 Task: For heading Use Amatic SC with dark grey 1 1 colour.  font size for heading24,  'Change the font style of data to'Amatic SC and font size to 16,  Change the alignment of both headline & data to Align right In the sheet  Attendance Summarybook
Action: Mouse moved to (92, 160)
Screenshot: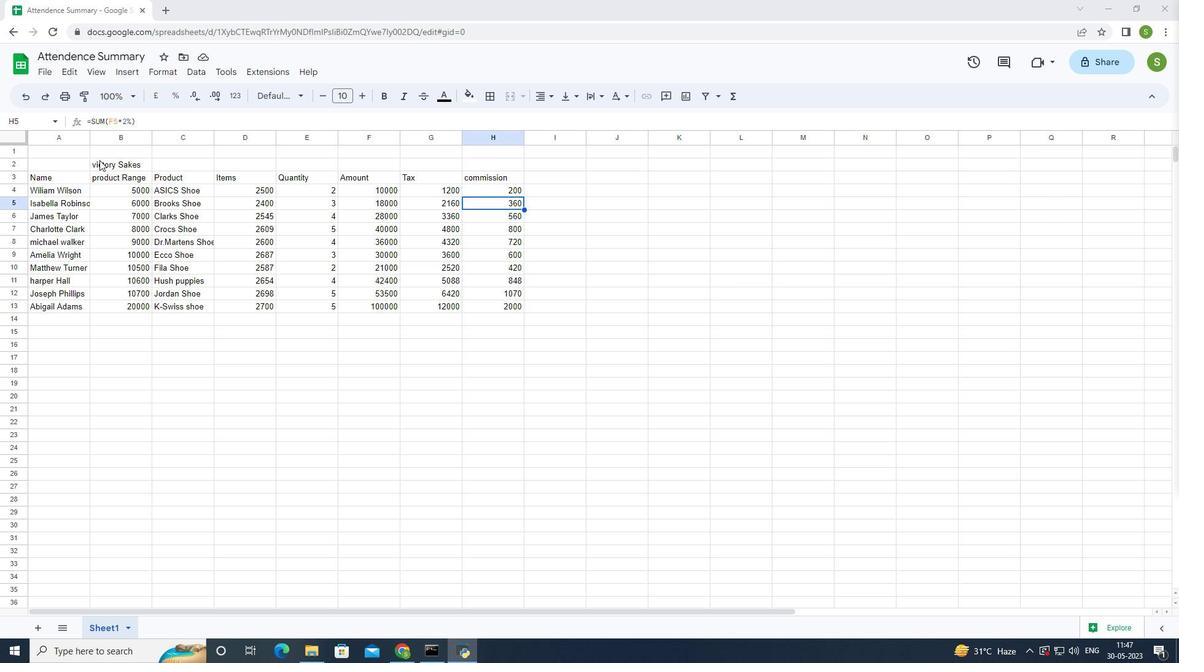 
Action: Mouse pressed left at (92, 160)
Screenshot: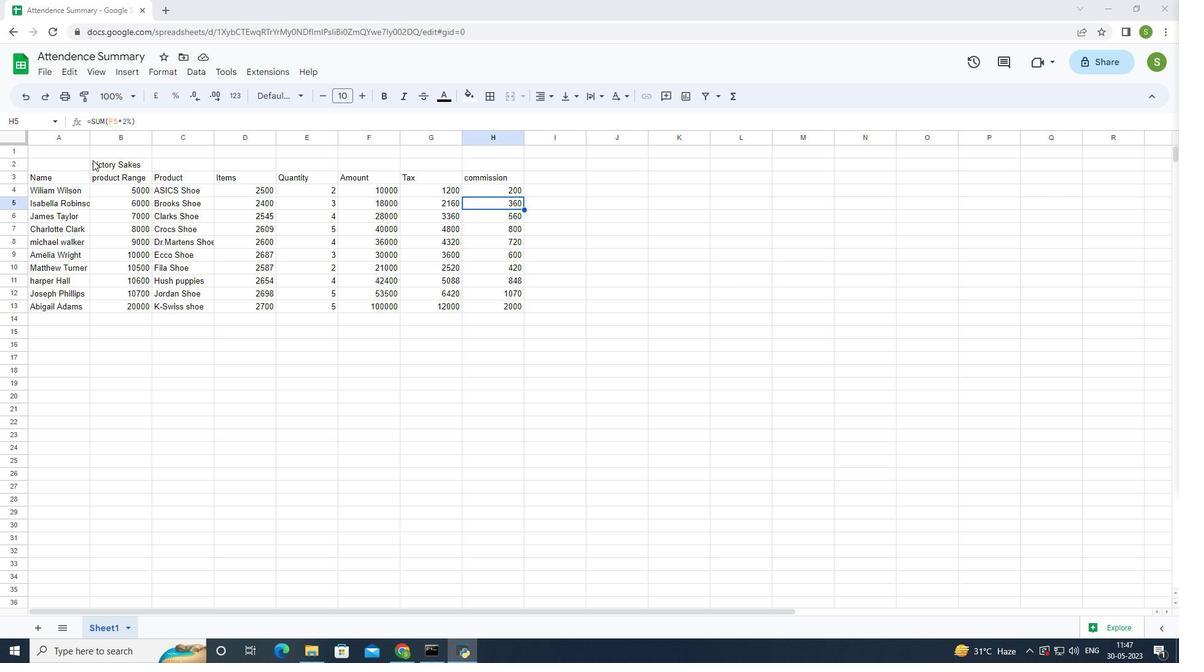 
Action: Mouse moved to (270, 97)
Screenshot: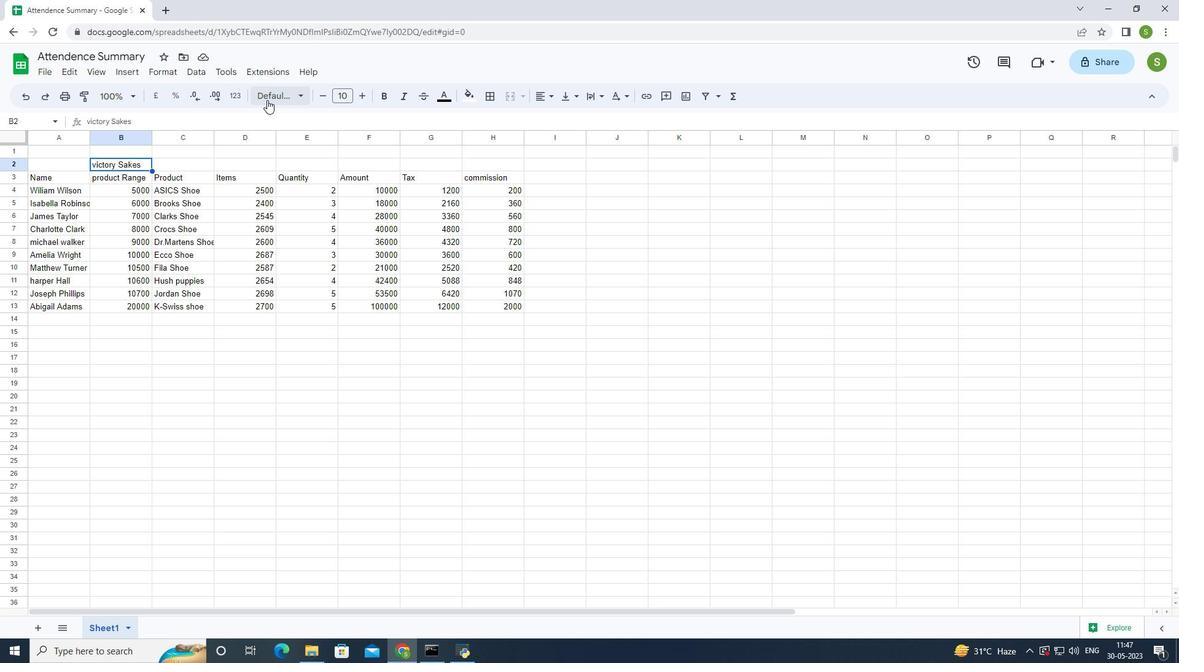 
Action: Mouse pressed left at (270, 97)
Screenshot: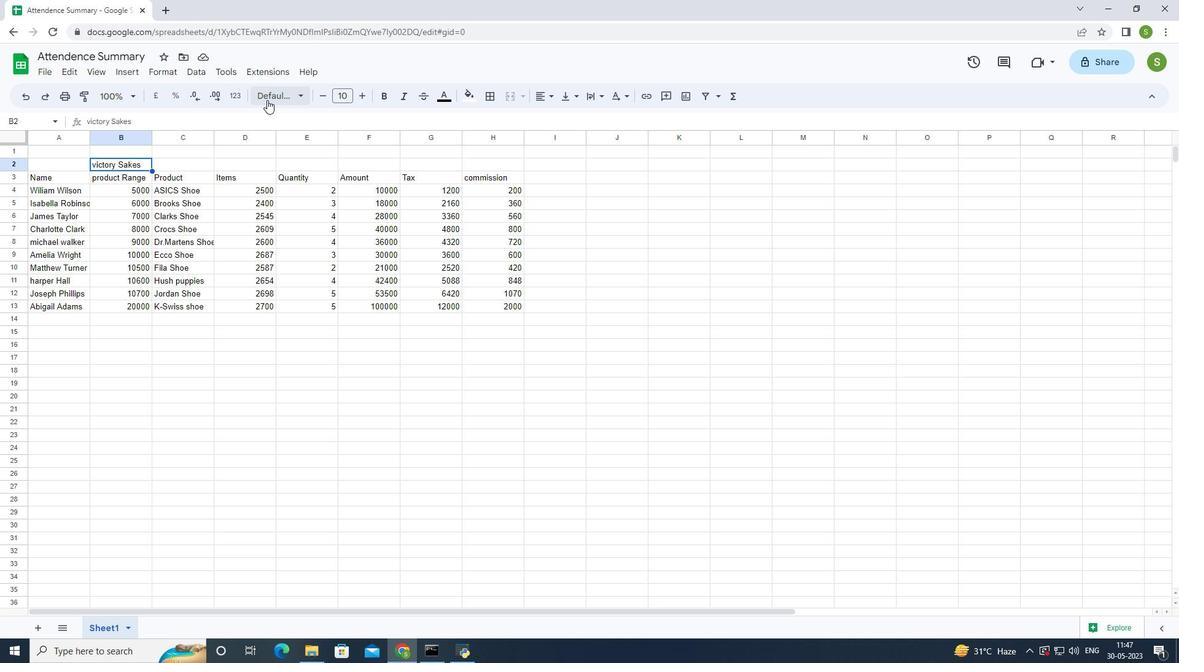 
Action: Mouse moved to (268, 120)
Screenshot: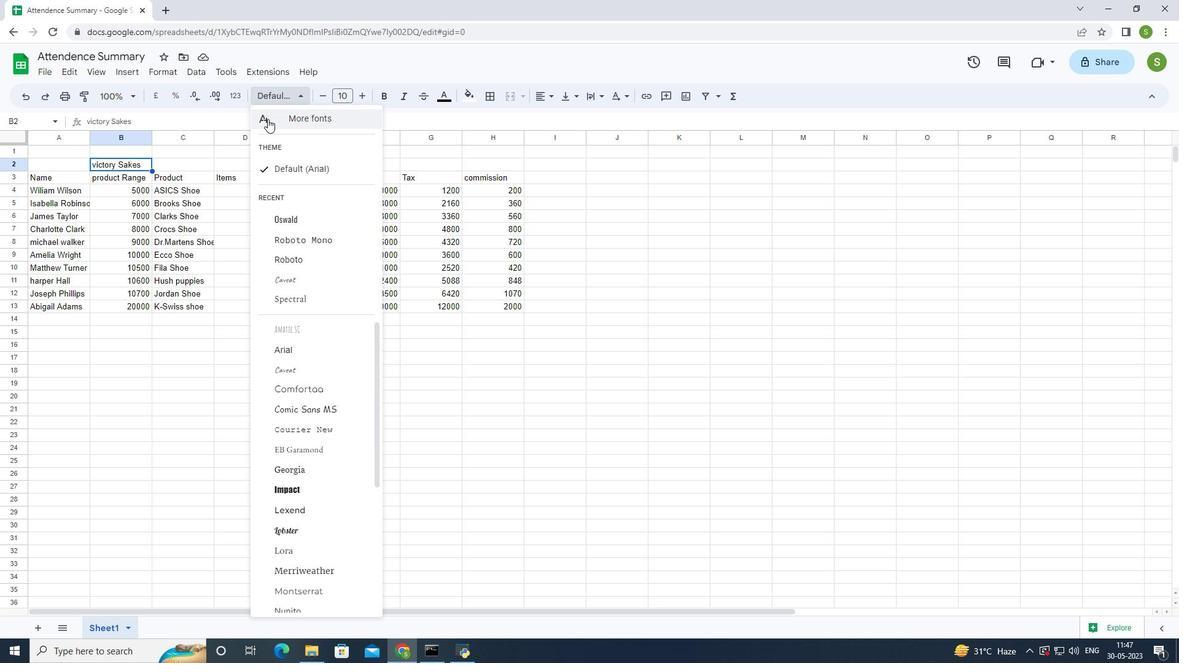
Action: Mouse pressed left at (268, 120)
Screenshot: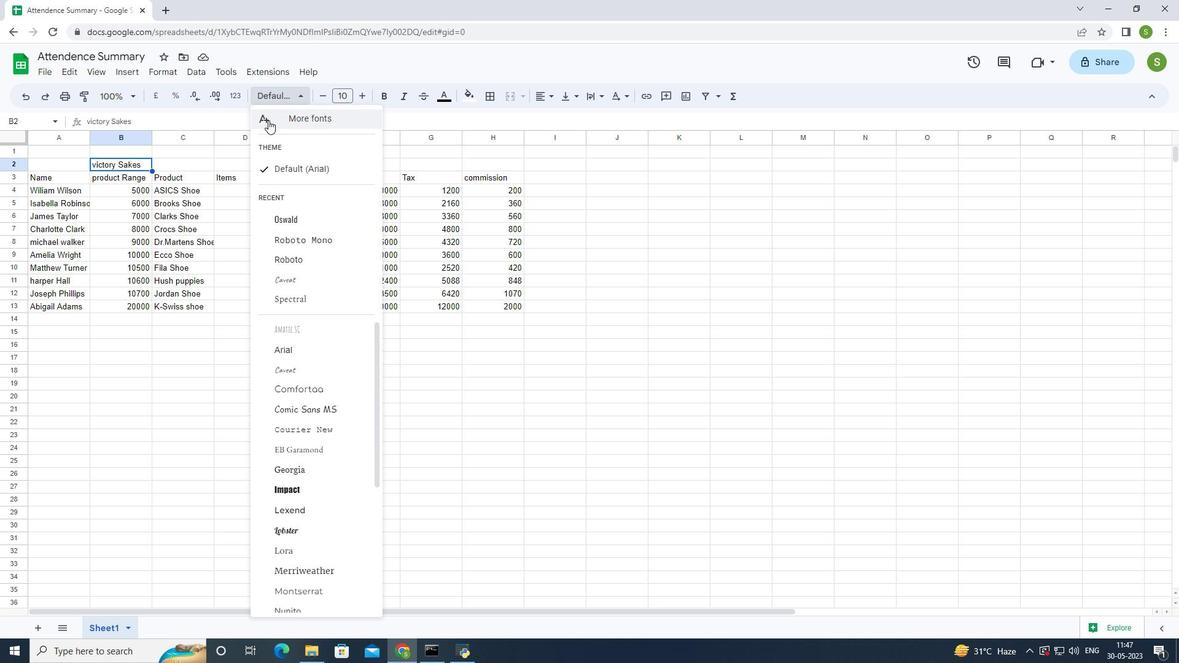 
Action: Mouse moved to (410, 203)
Screenshot: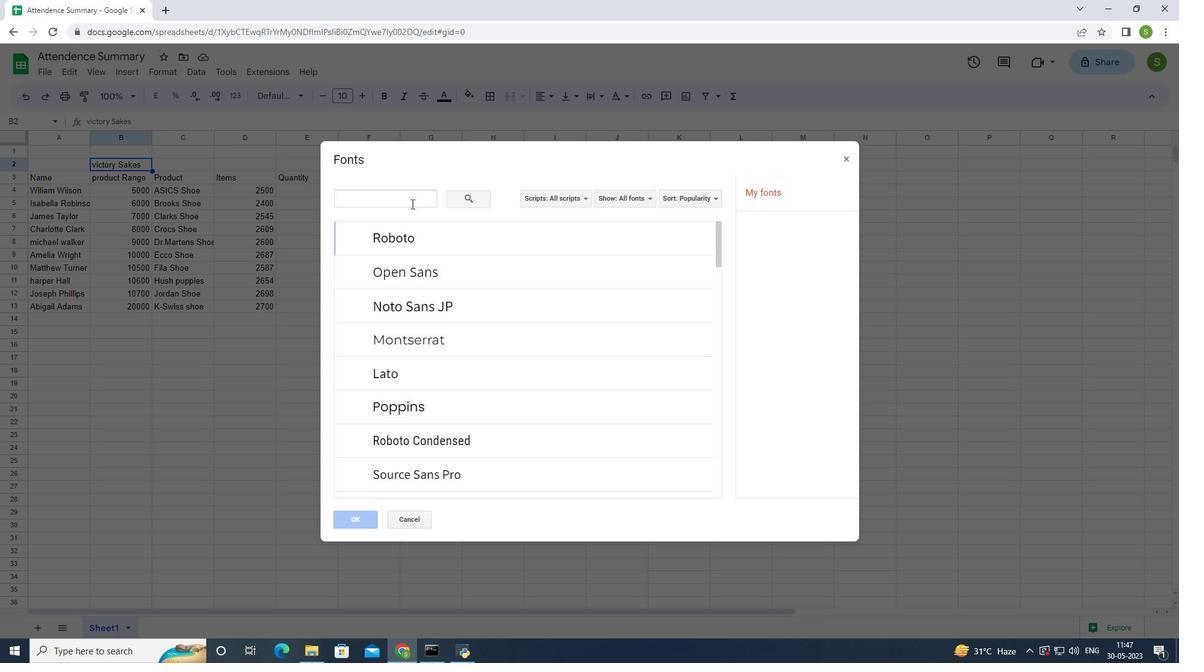 
Action: Mouse pressed left at (410, 203)
Screenshot: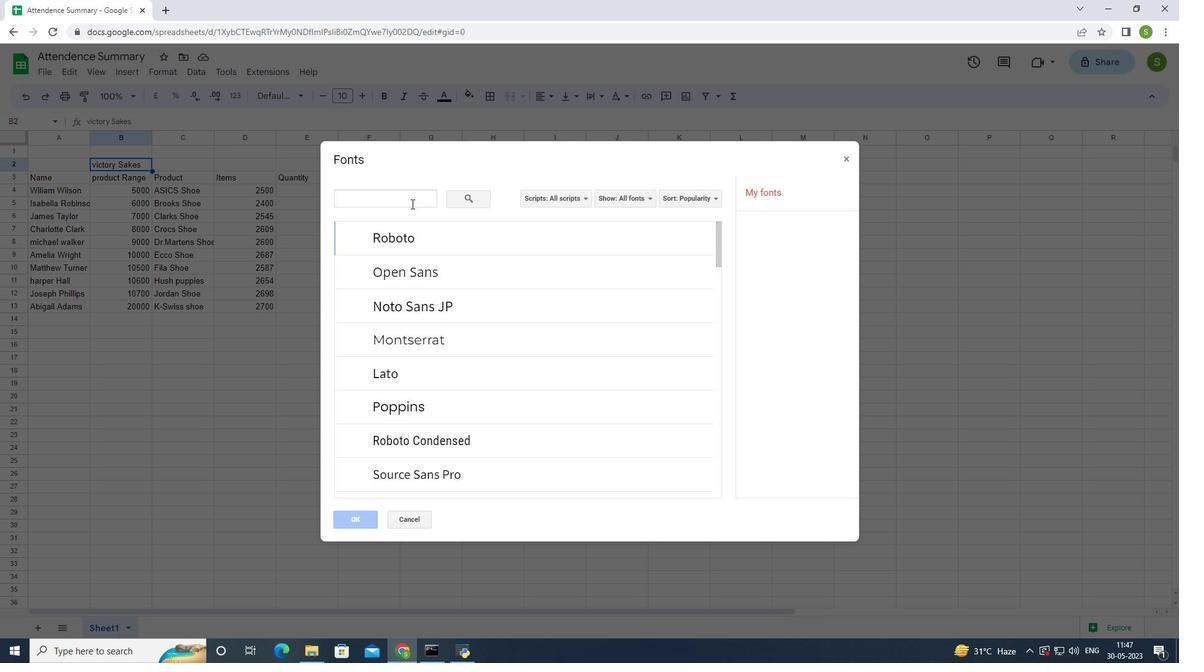 
Action: Mouse moved to (413, 202)
Screenshot: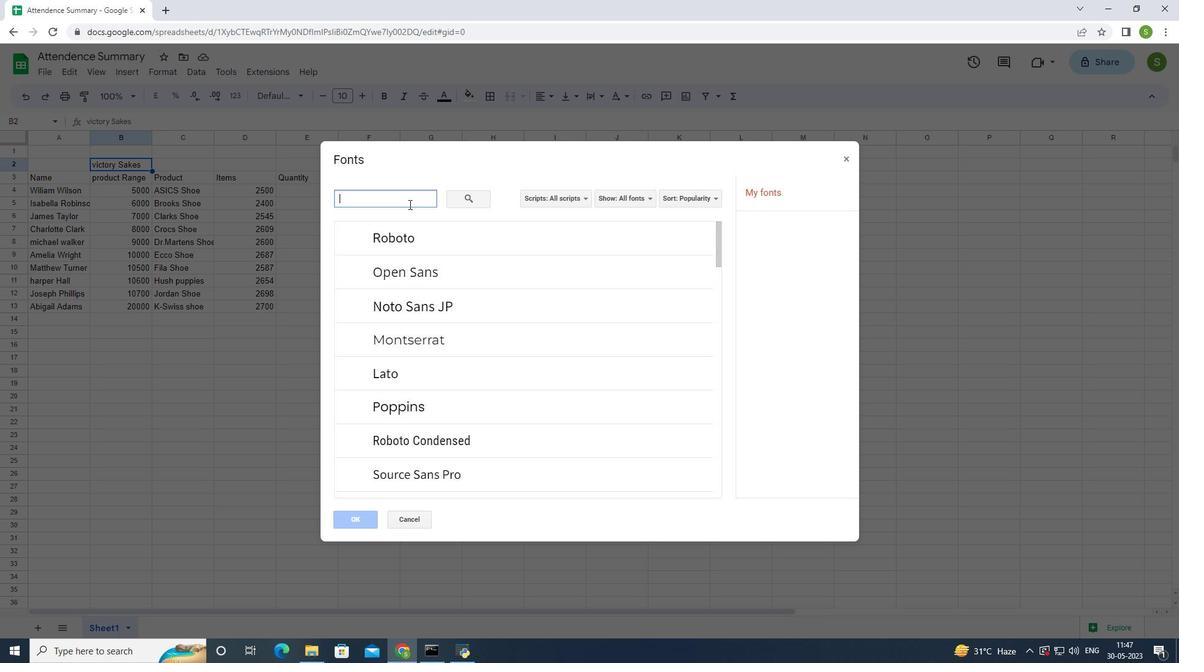 
Action: Key pressed <Key.shift>Amatic<Key.space><Key.shift>SC
Screenshot: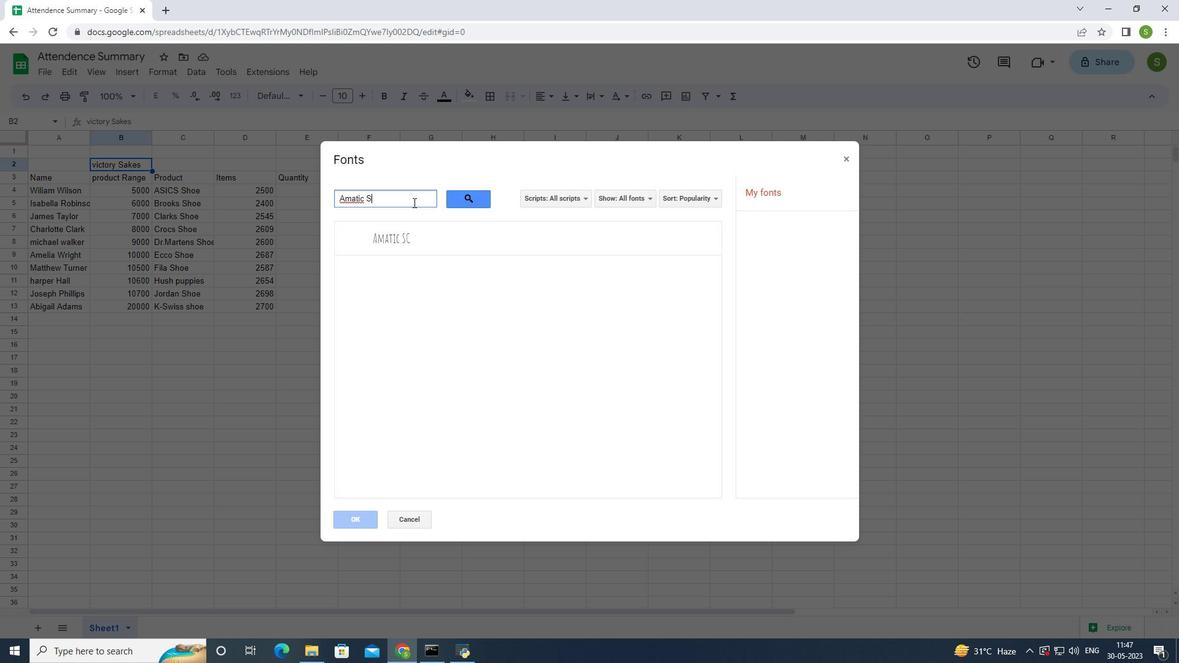 
Action: Mouse moved to (367, 226)
Screenshot: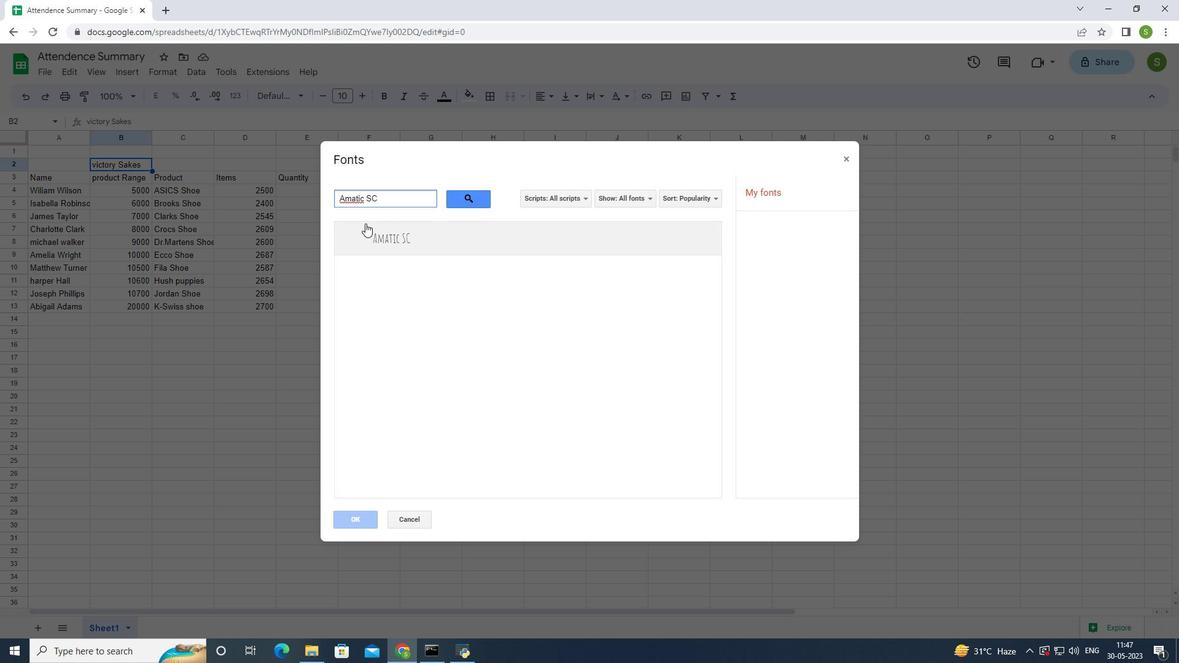 
Action: Mouse pressed left at (367, 226)
Screenshot: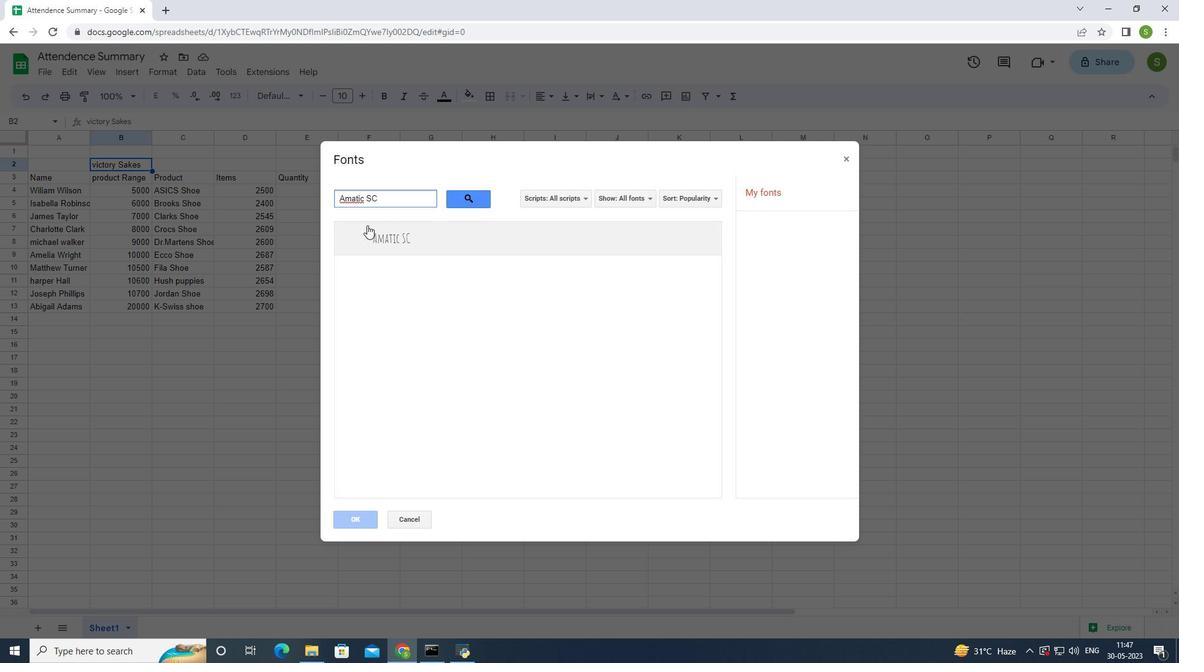
Action: Mouse moved to (363, 522)
Screenshot: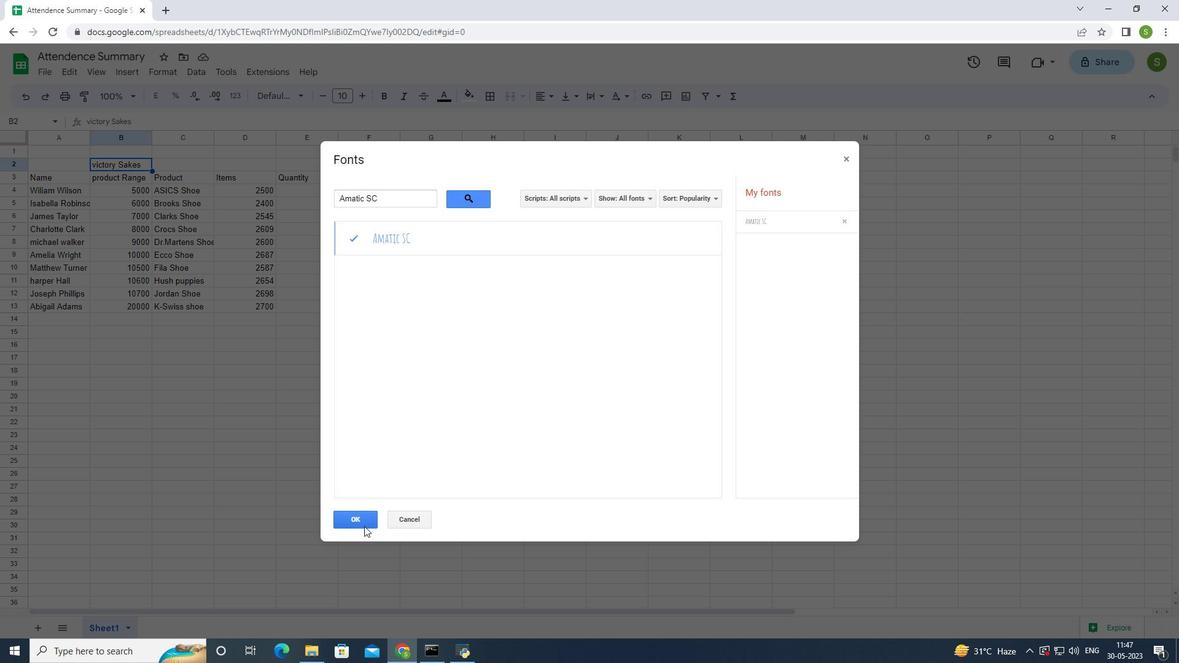 
Action: Mouse pressed left at (363, 522)
Screenshot: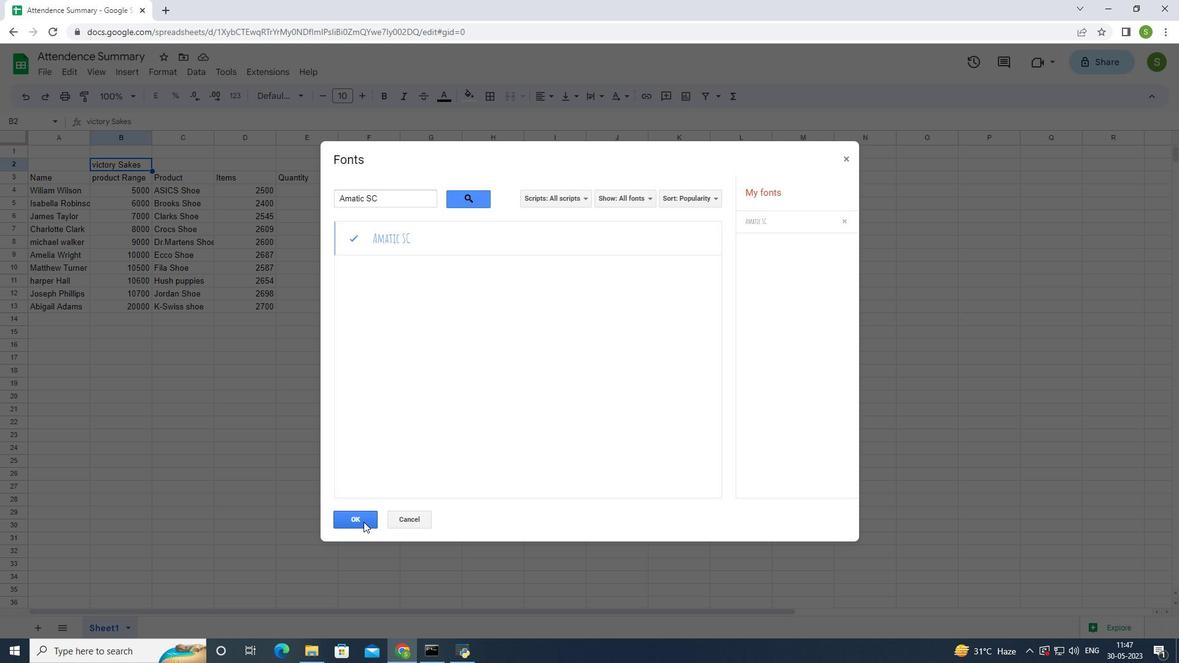 
Action: Mouse moved to (435, 93)
Screenshot: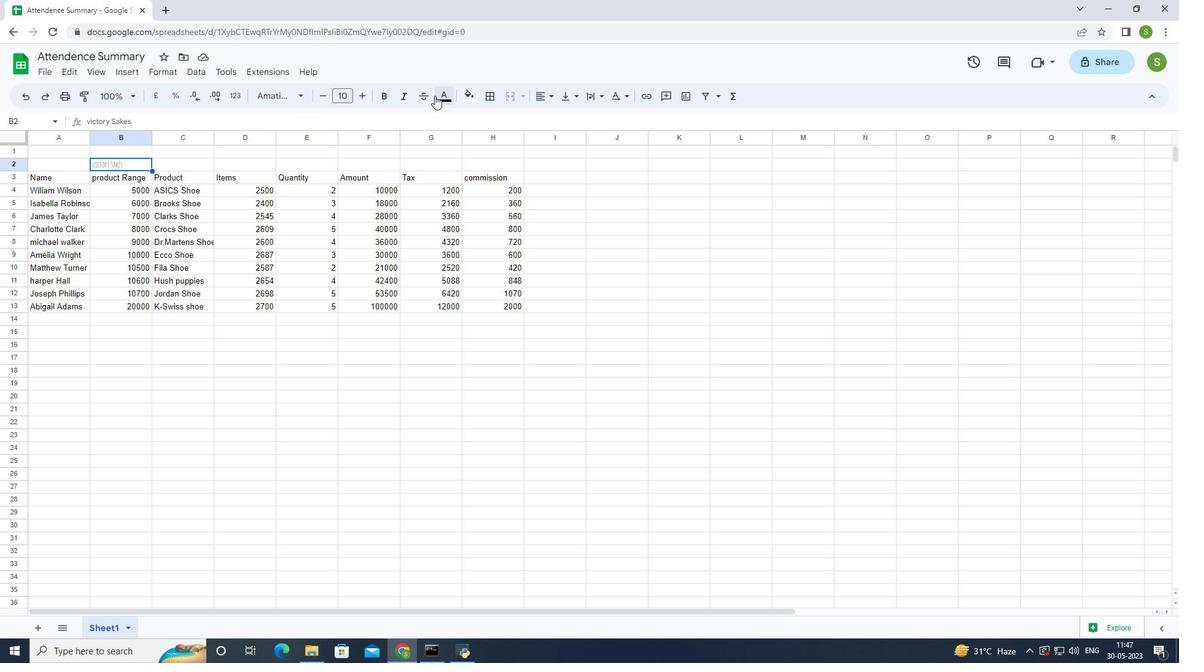 
Action: Mouse pressed left at (435, 93)
Screenshot: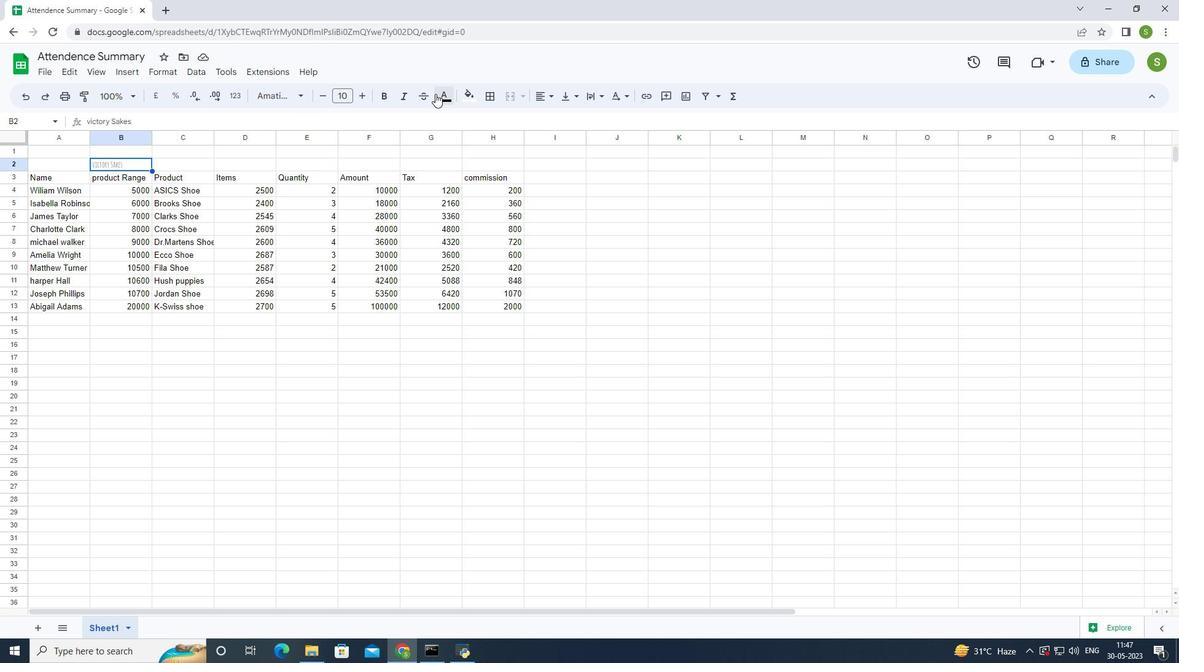 
Action: Mouse moved to (498, 138)
Screenshot: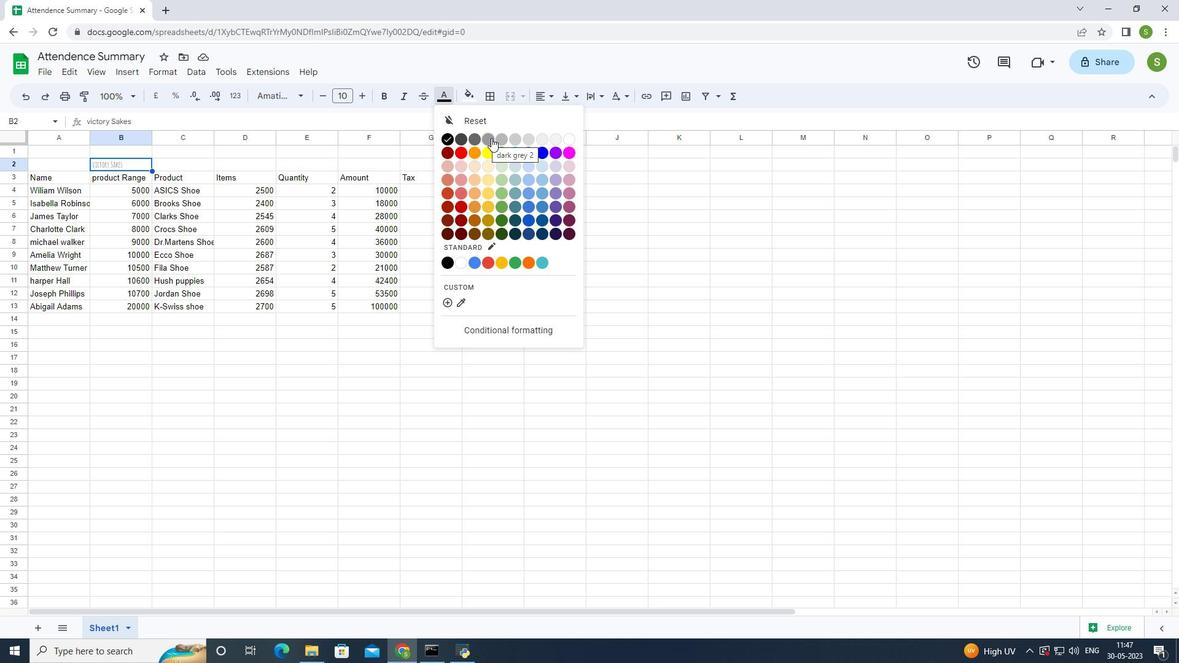 
Action: Mouse pressed left at (498, 138)
Screenshot: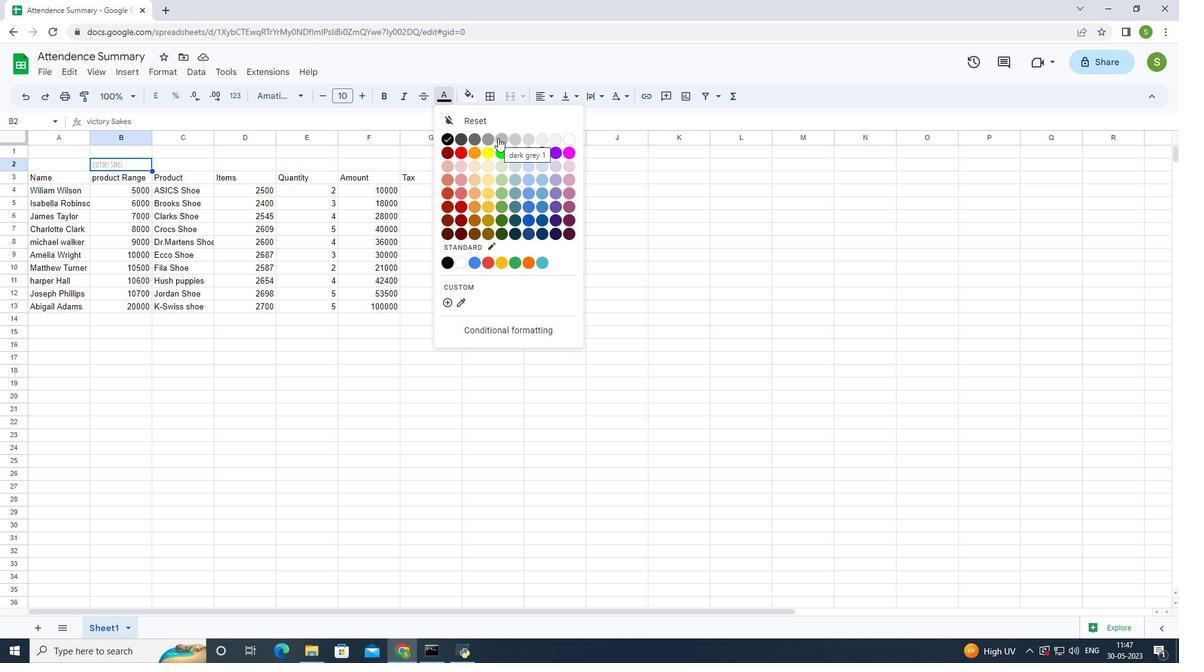 
Action: Mouse moved to (364, 95)
Screenshot: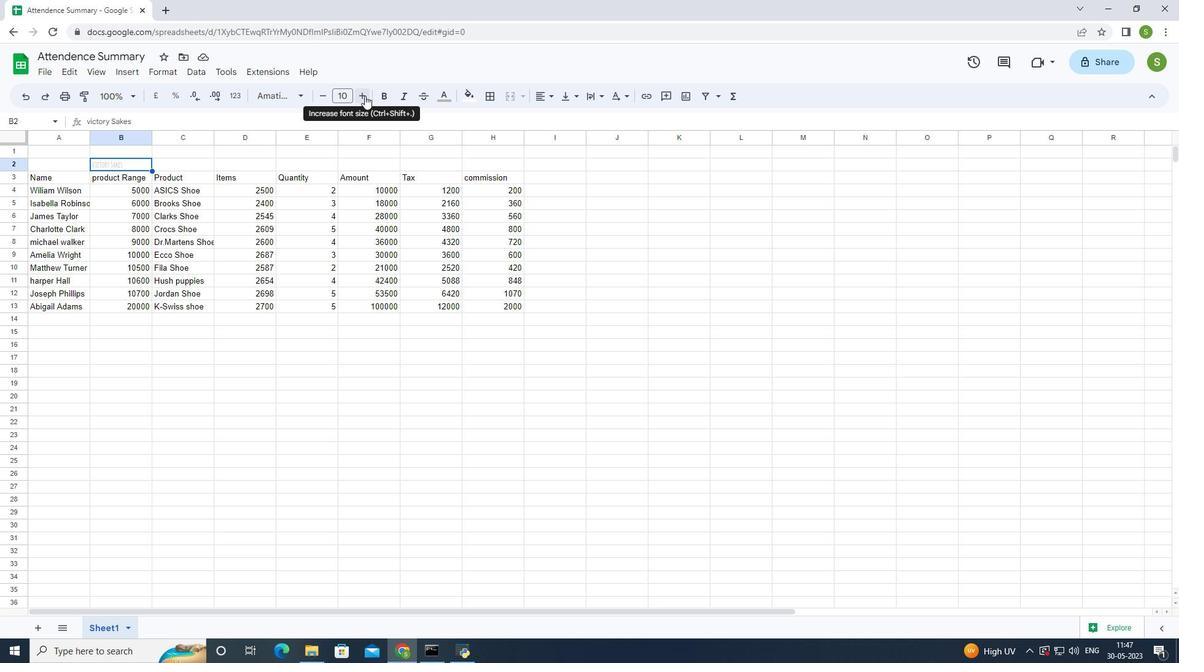 
Action: Mouse pressed left at (364, 95)
Screenshot: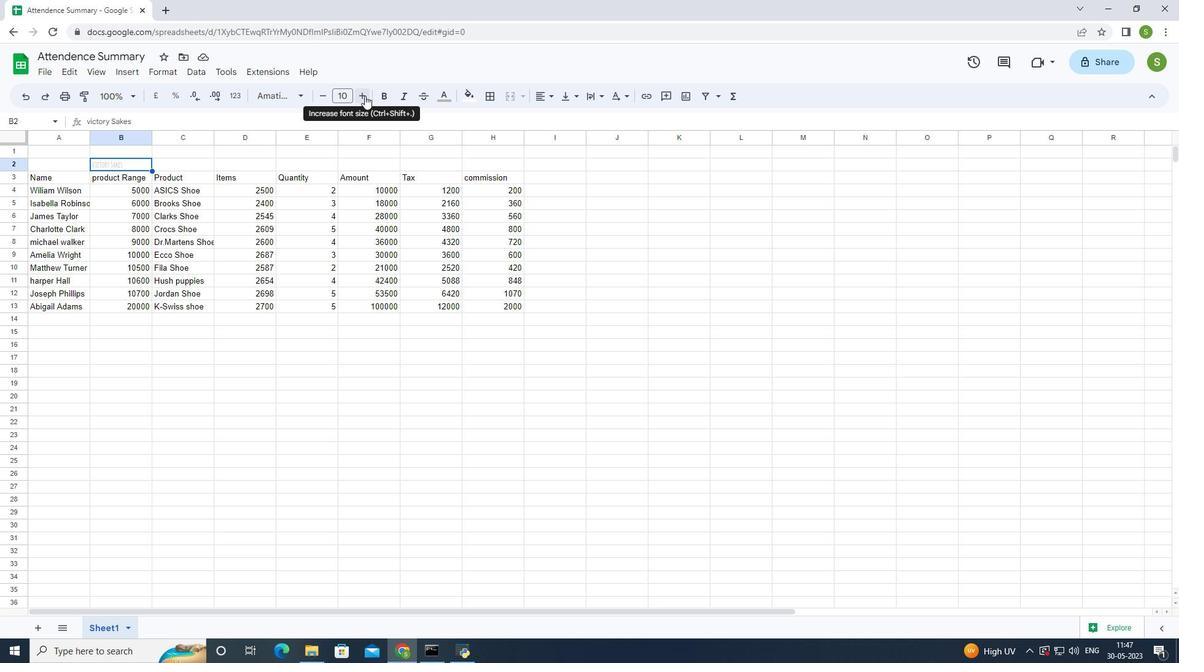 
Action: Mouse pressed left at (364, 95)
Screenshot: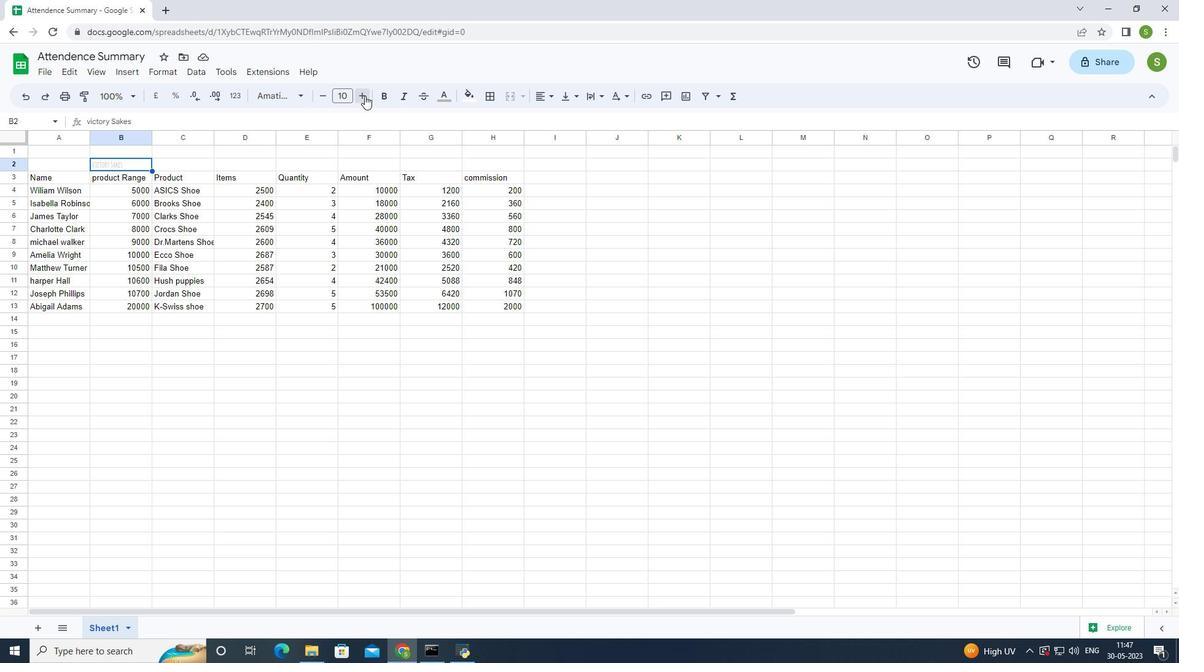 
Action: Mouse moved to (364, 95)
Screenshot: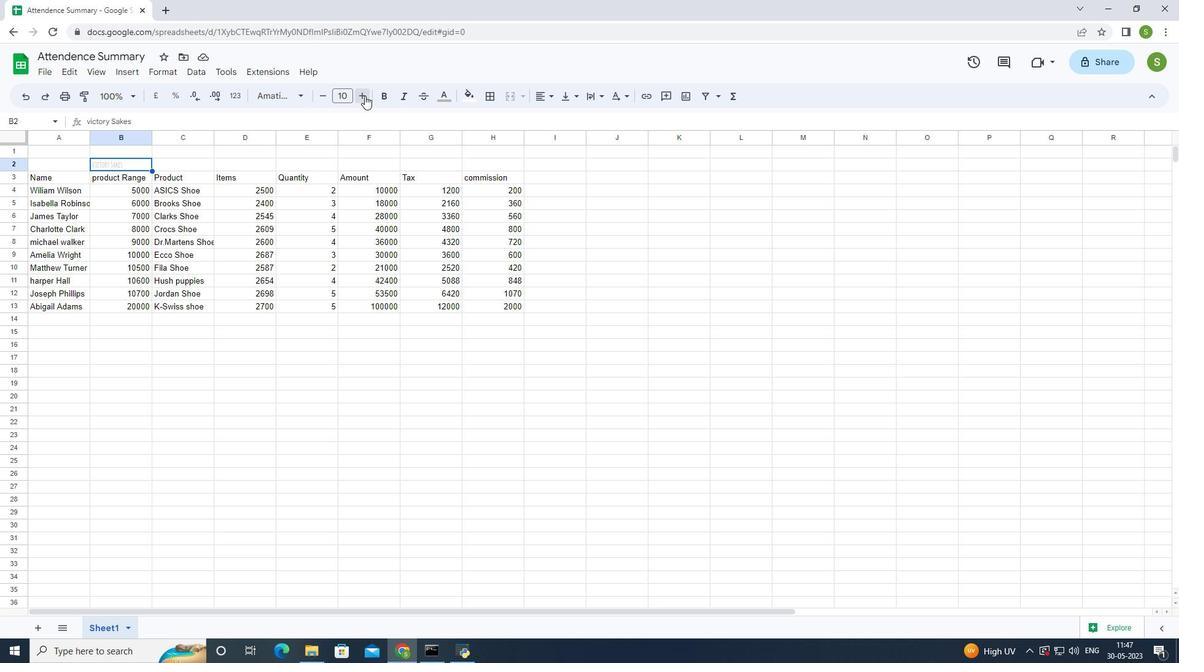 
Action: Mouse pressed left at (364, 95)
Screenshot: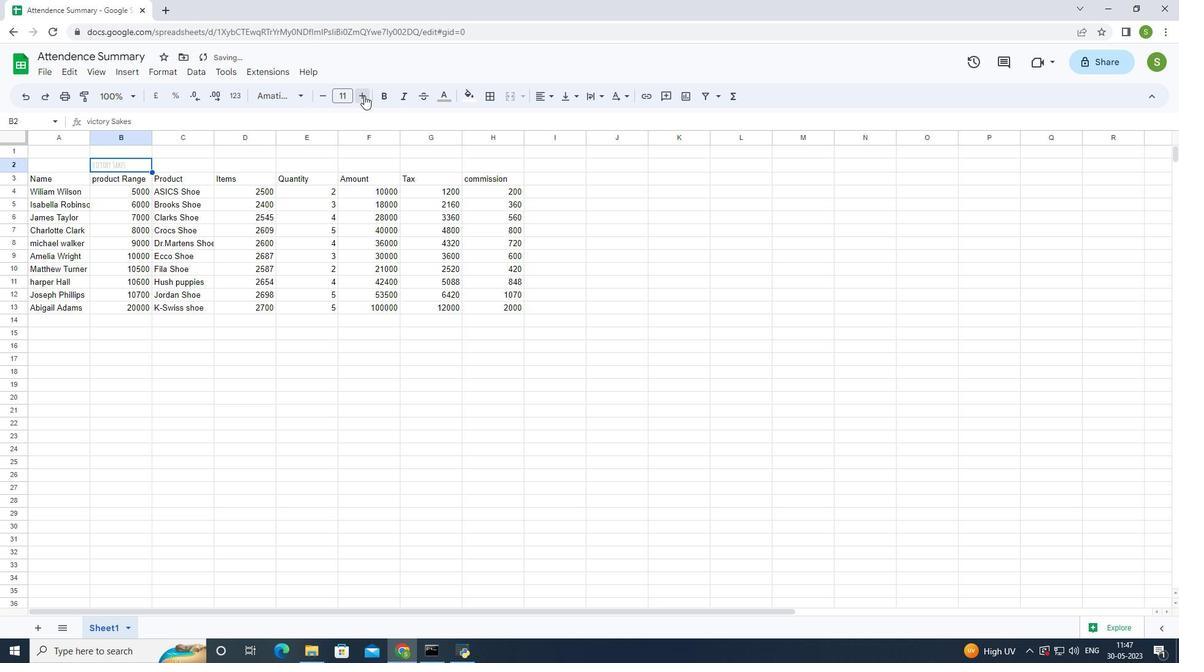 
Action: Mouse pressed left at (364, 95)
Screenshot: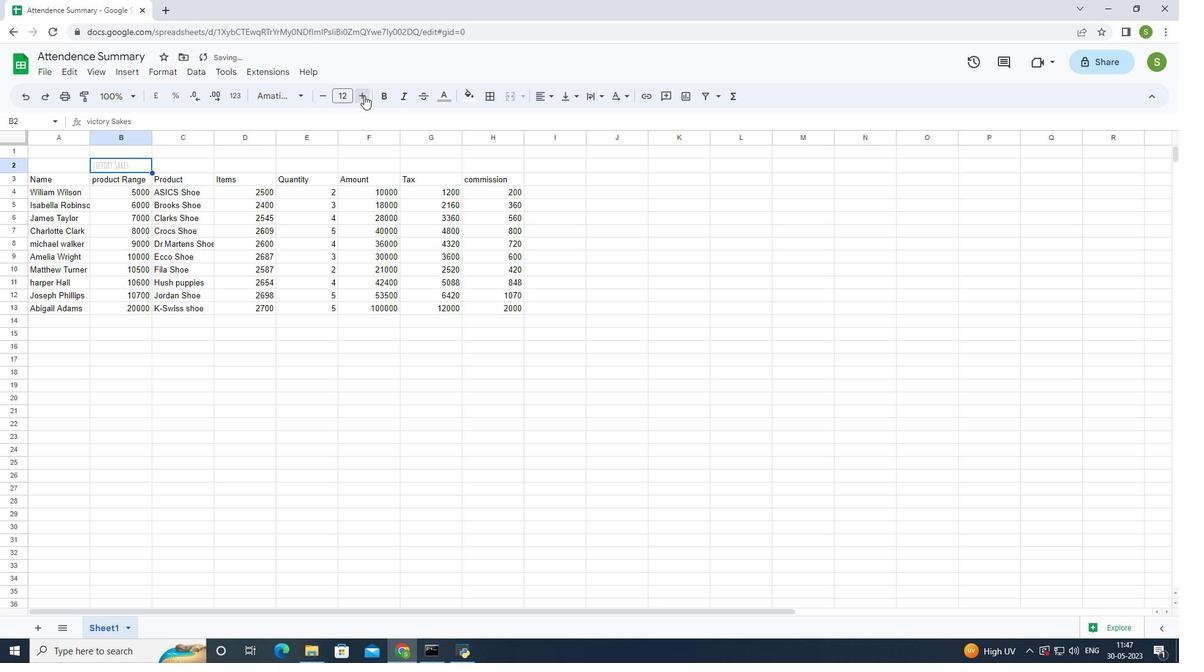 
Action: Mouse pressed left at (364, 95)
Screenshot: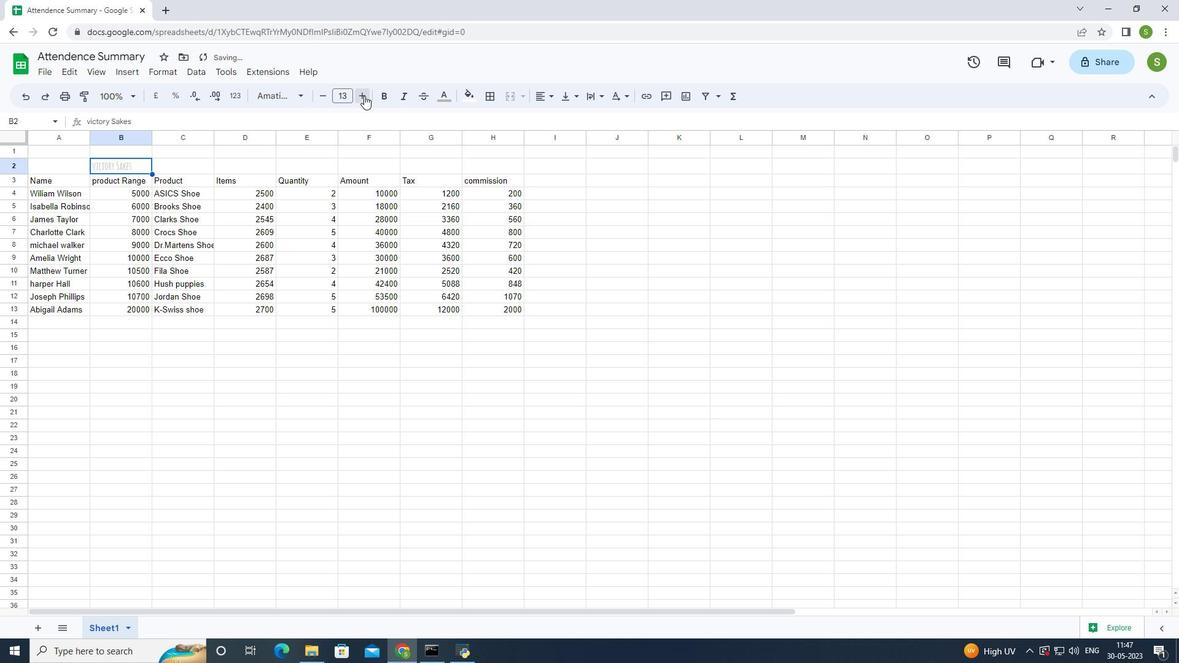 
Action: Mouse pressed left at (364, 95)
Screenshot: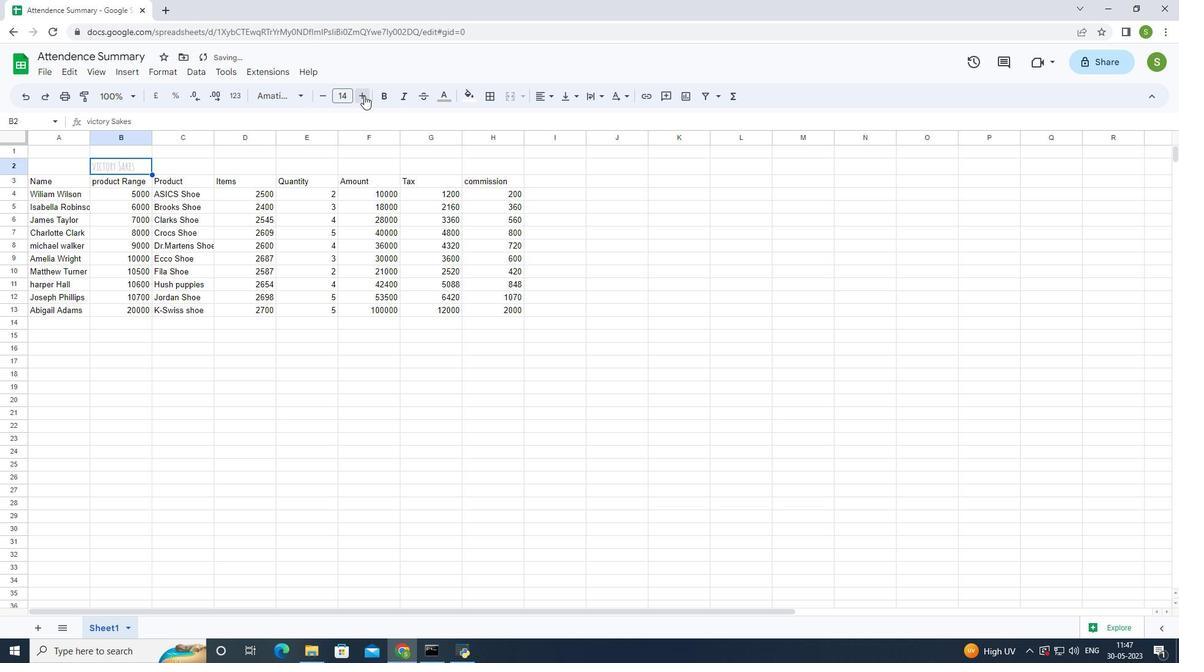 
Action: Mouse pressed left at (364, 95)
Screenshot: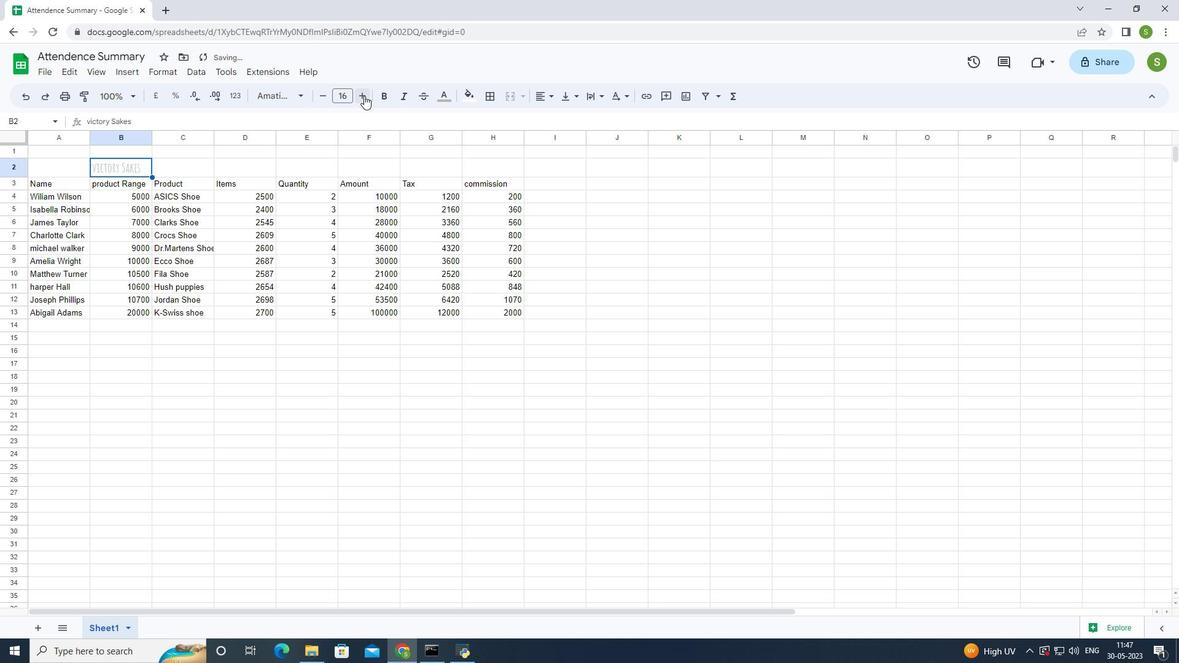 
Action: Mouse pressed left at (364, 95)
Screenshot: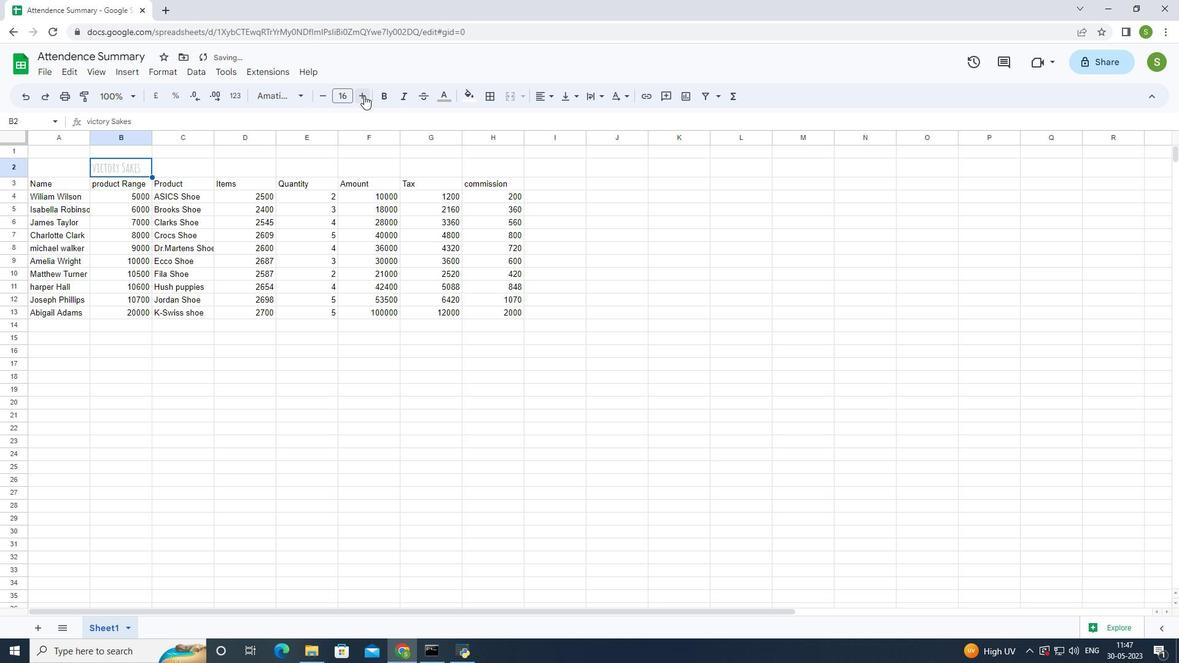 
Action: Mouse pressed left at (364, 95)
Screenshot: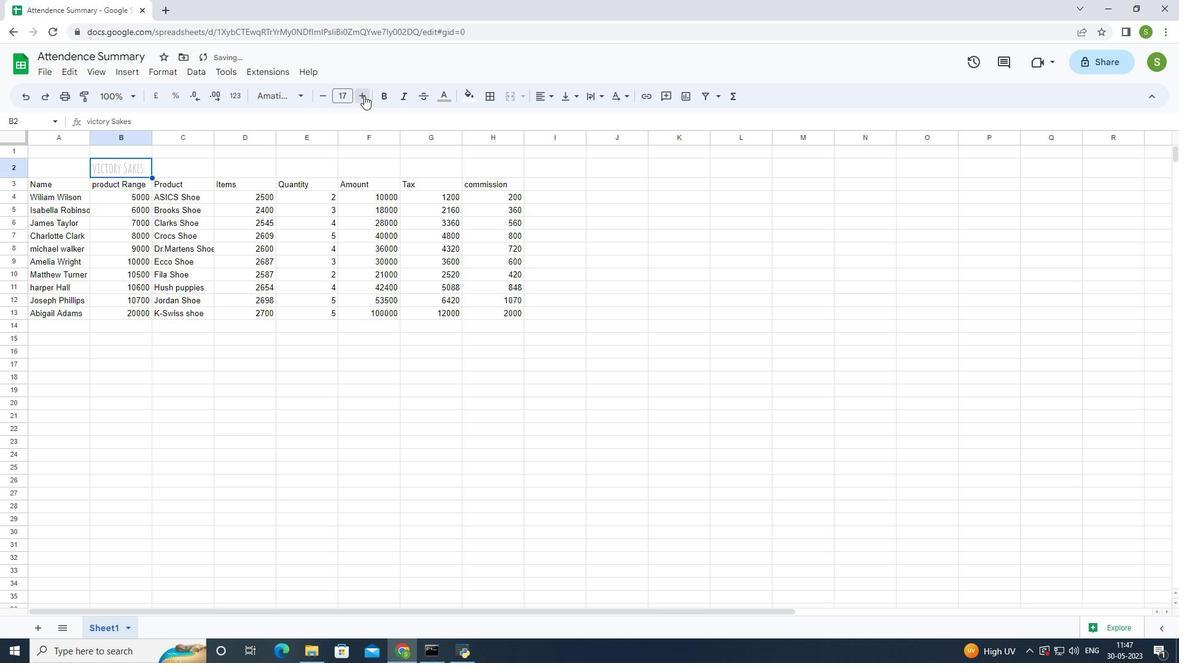 
Action: Mouse pressed left at (364, 95)
Screenshot: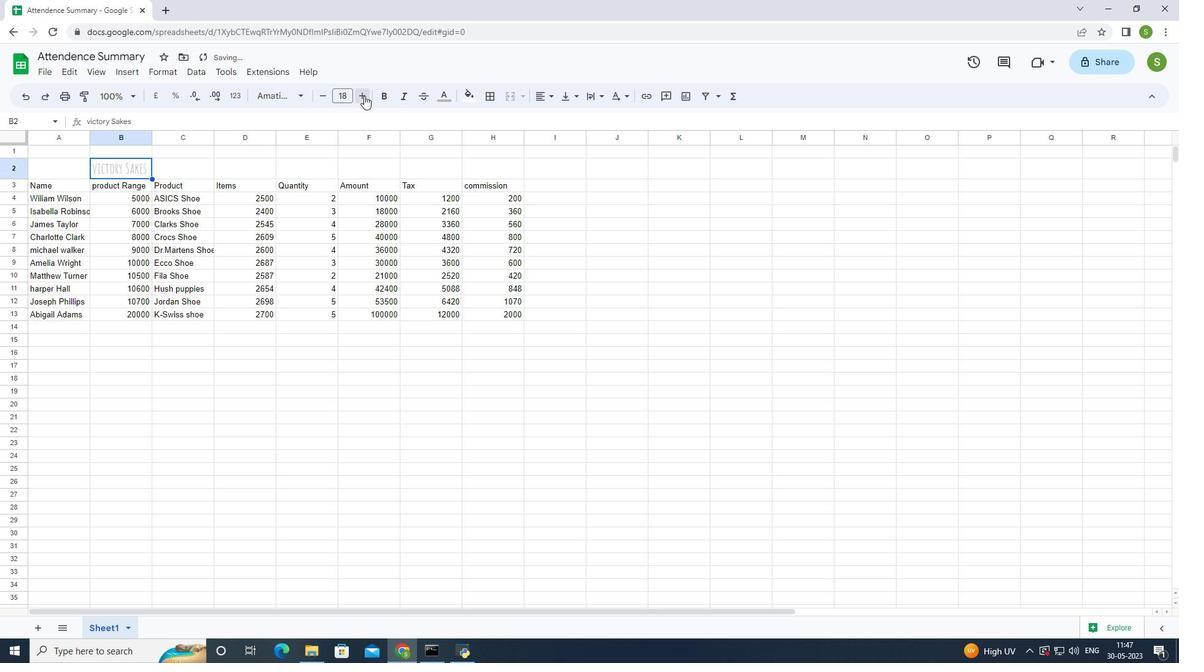 
Action: Mouse pressed left at (364, 95)
Screenshot: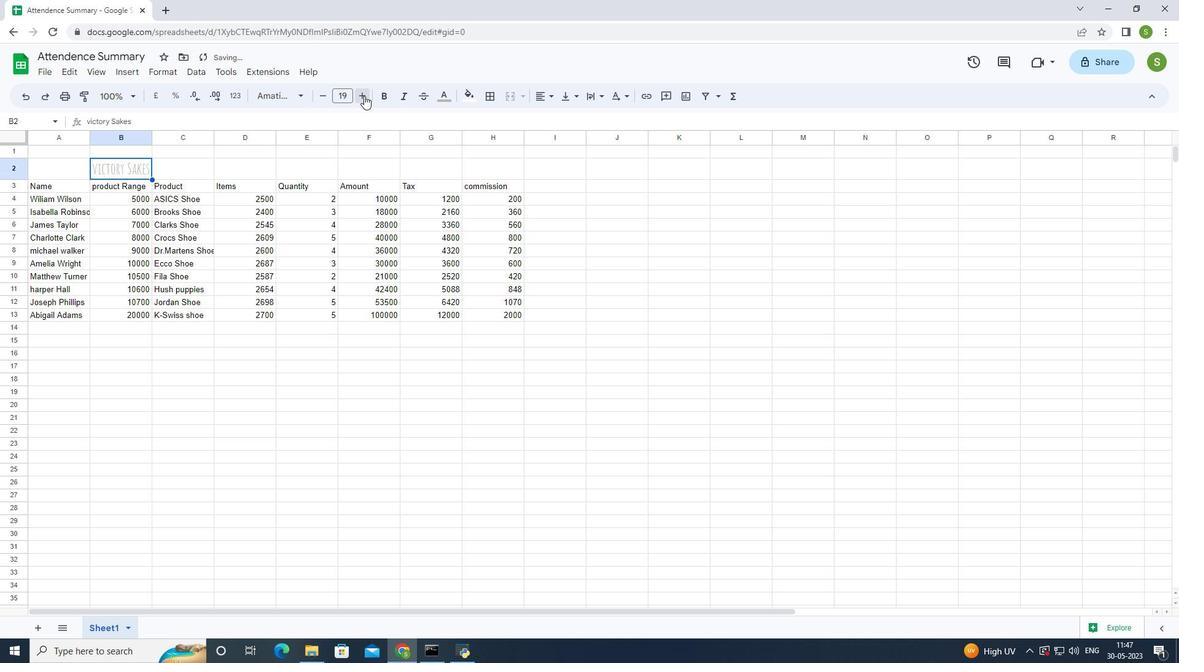 
Action: Mouse pressed left at (364, 95)
Screenshot: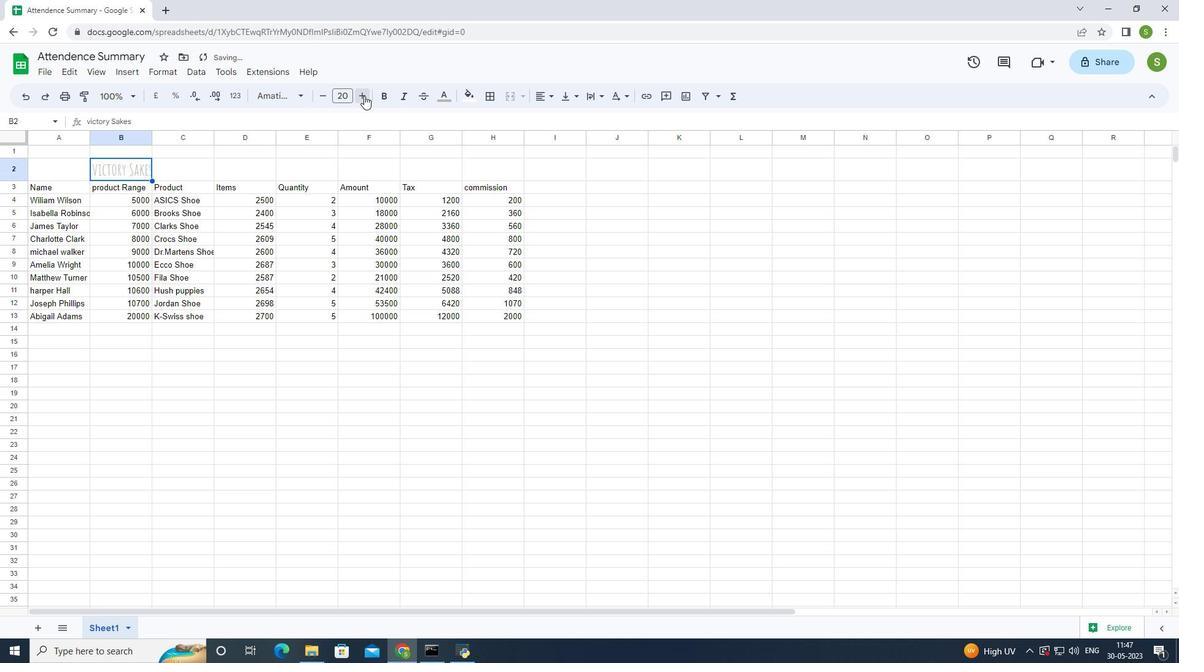 
Action: Mouse pressed left at (364, 95)
Screenshot: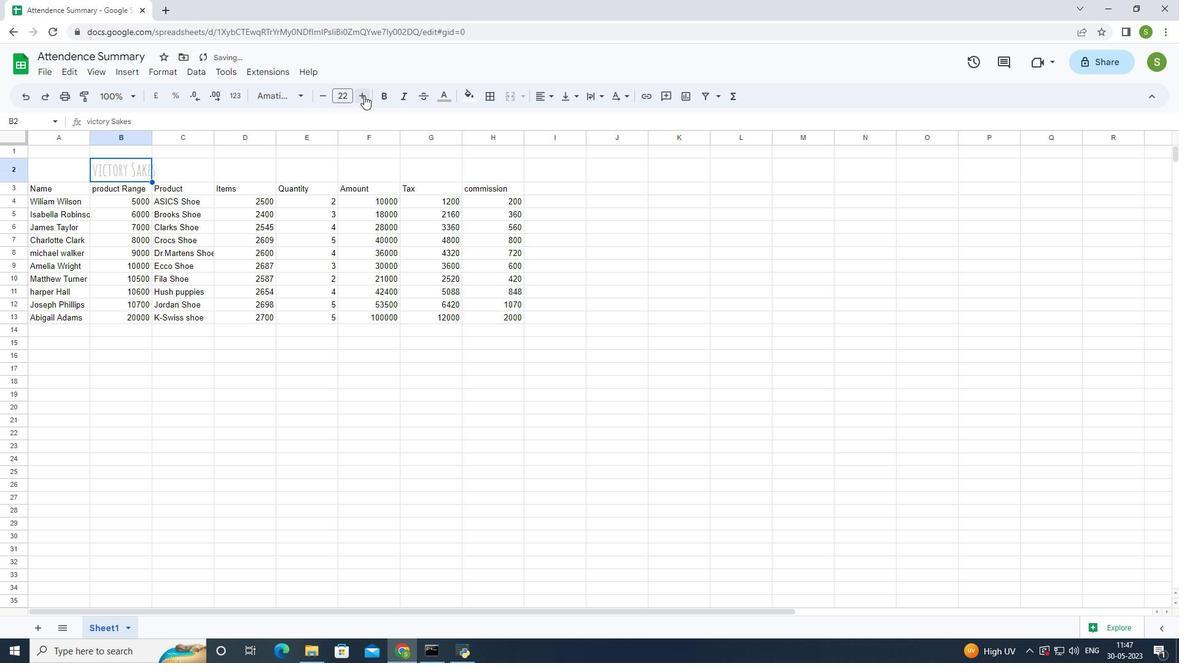 
Action: Mouse pressed left at (364, 95)
Screenshot: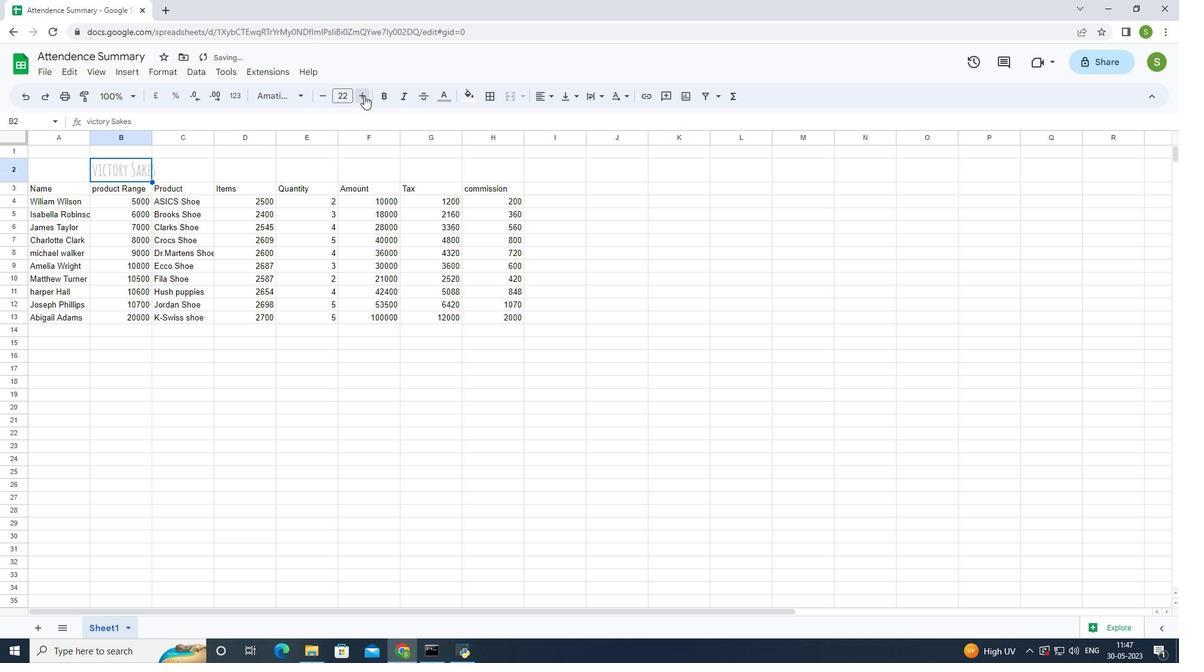 
Action: Mouse moved to (32, 184)
Screenshot: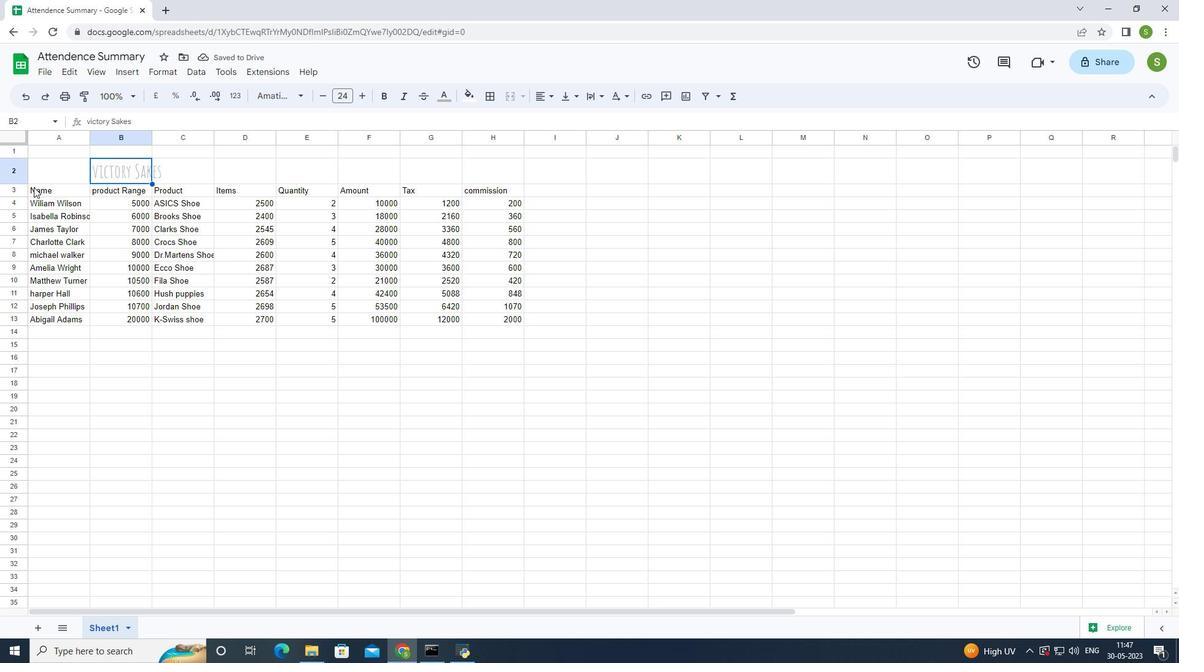 
Action: Mouse pressed left at (32, 184)
Screenshot: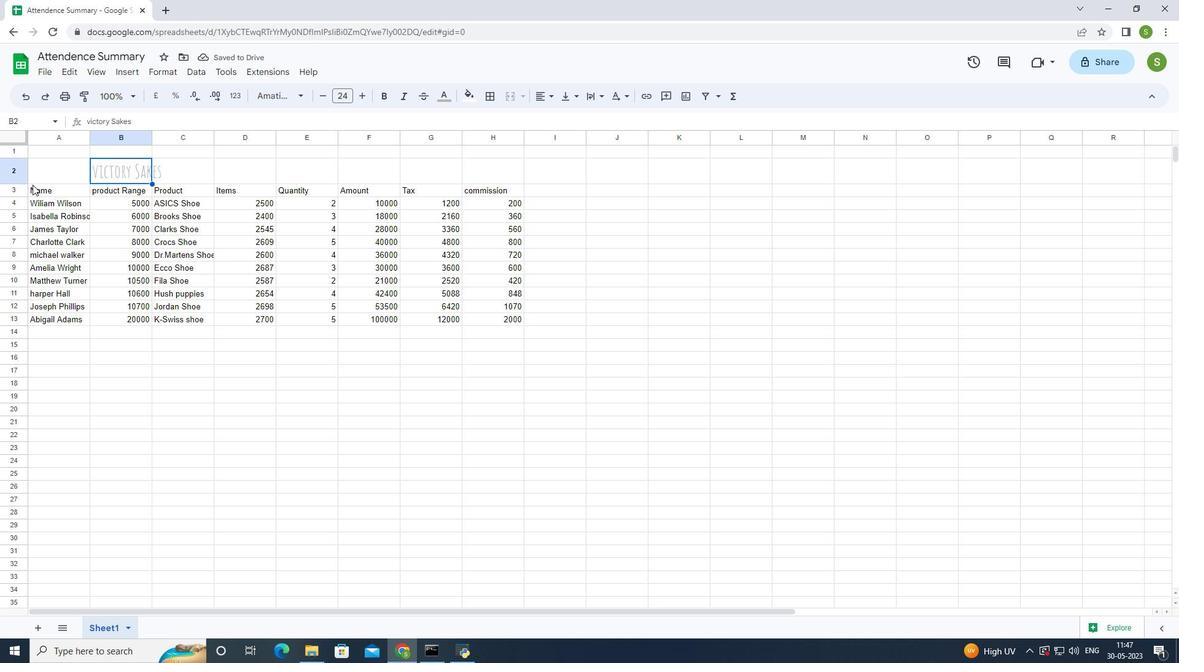 
Action: Mouse moved to (276, 95)
Screenshot: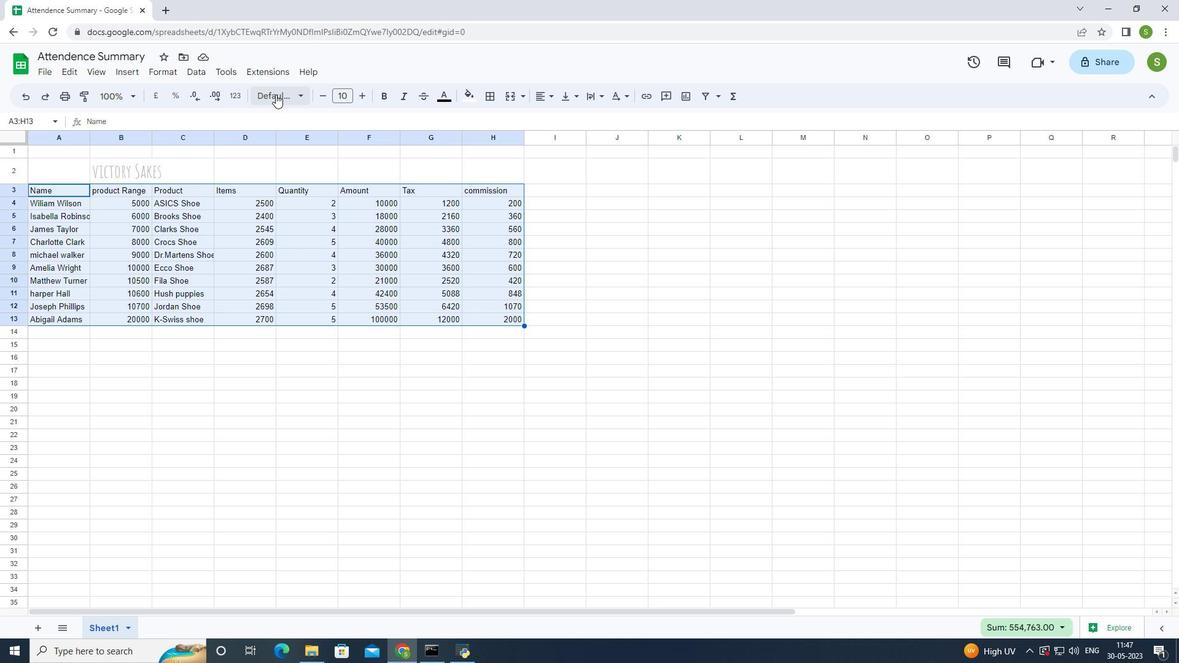 
Action: Mouse pressed left at (276, 95)
Screenshot: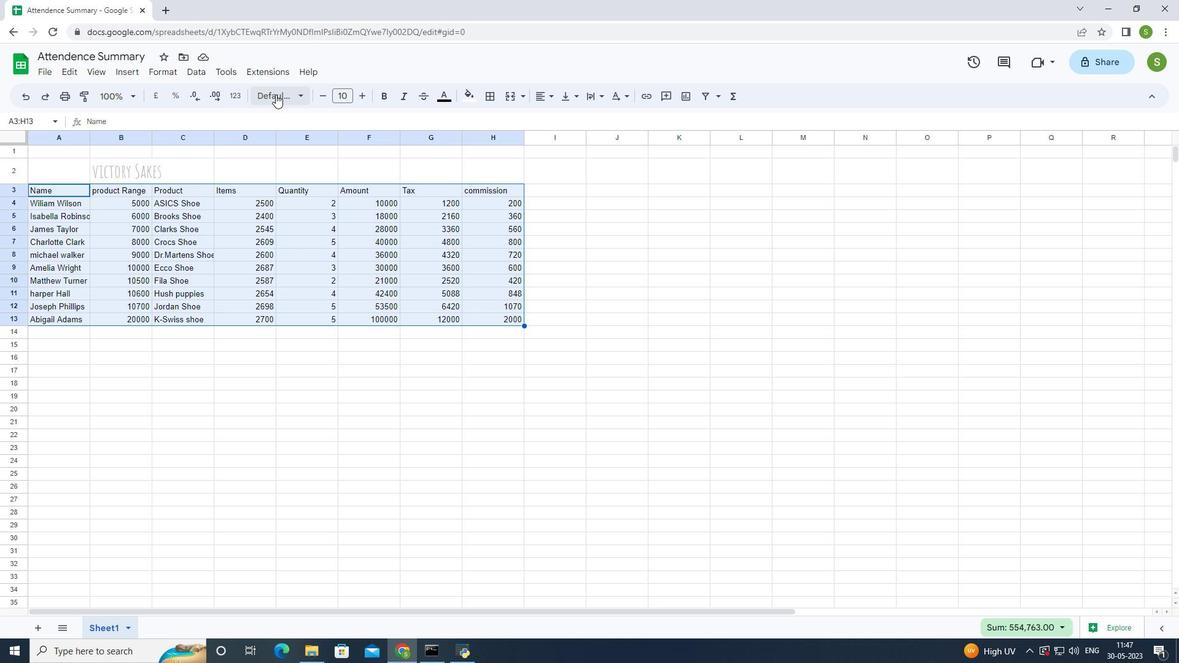 
Action: Mouse moved to (290, 119)
Screenshot: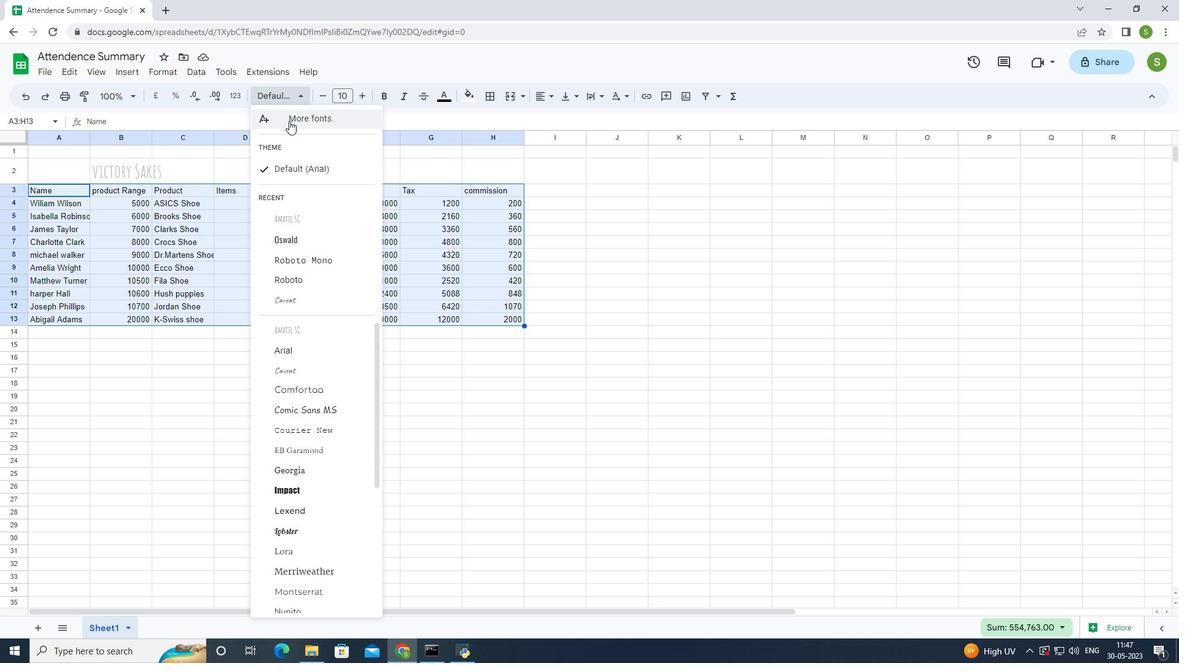 
Action: Mouse pressed left at (290, 119)
Screenshot: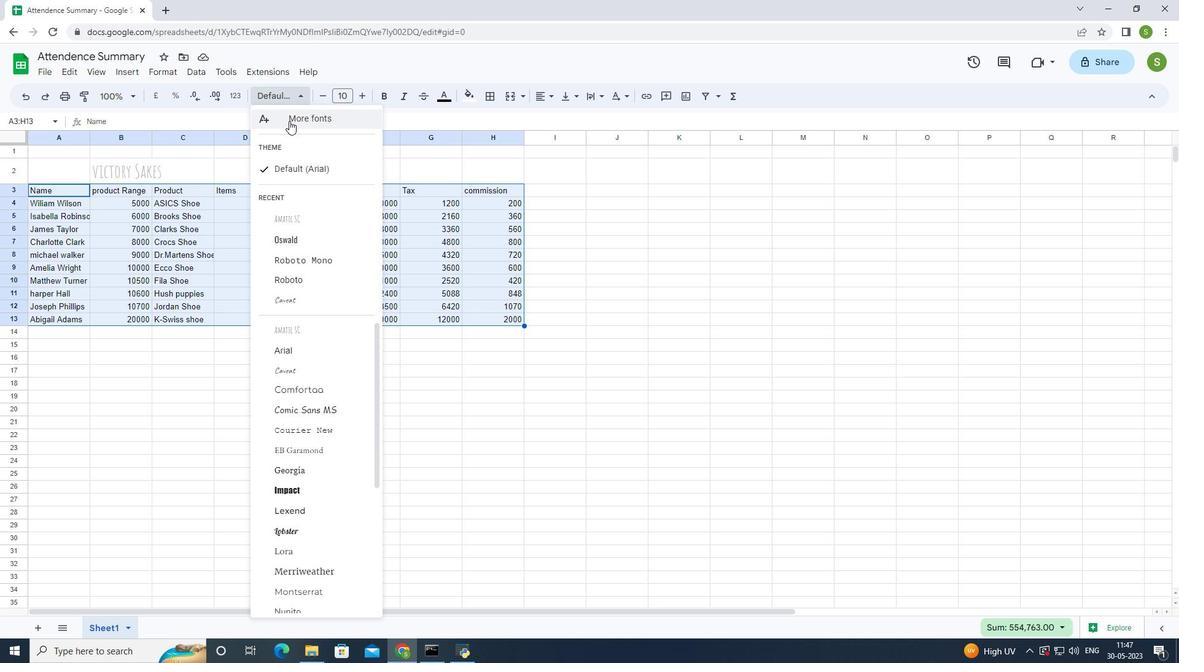 
Action: Mouse moved to (387, 233)
Screenshot: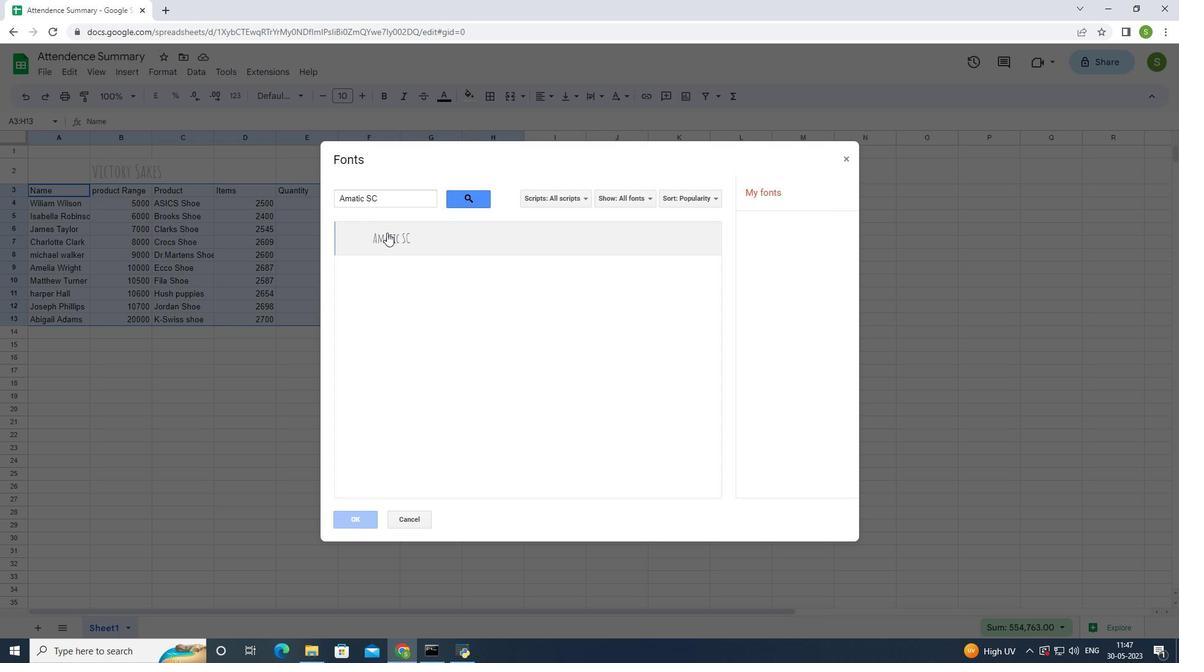 
Action: Mouse pressed left at (387, 233)
Screenshot: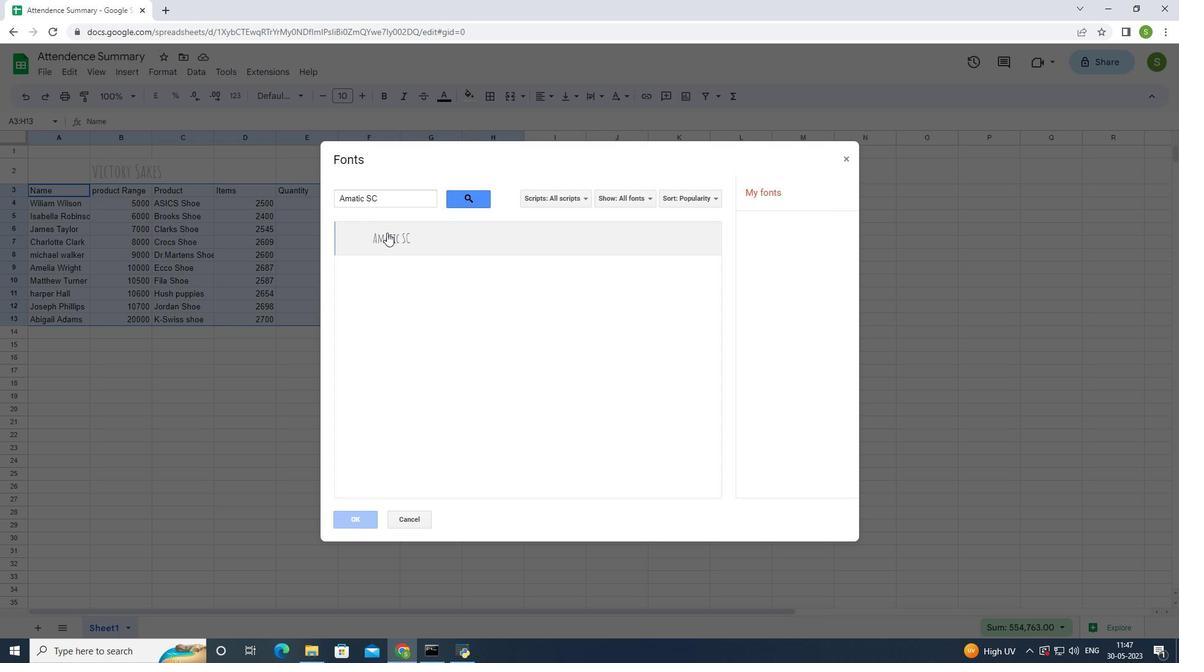 
Action: Mouse moved to (345, 519)
Screenshot: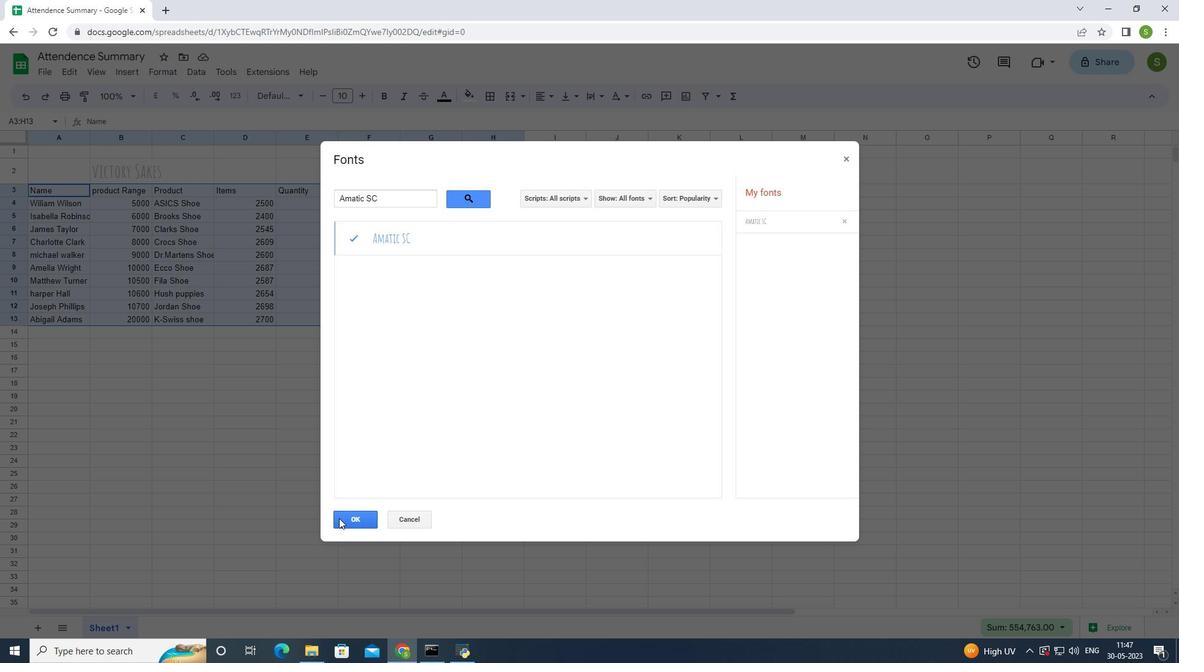 
Action: Mouse pressed left at (345, 519)
Screenshot: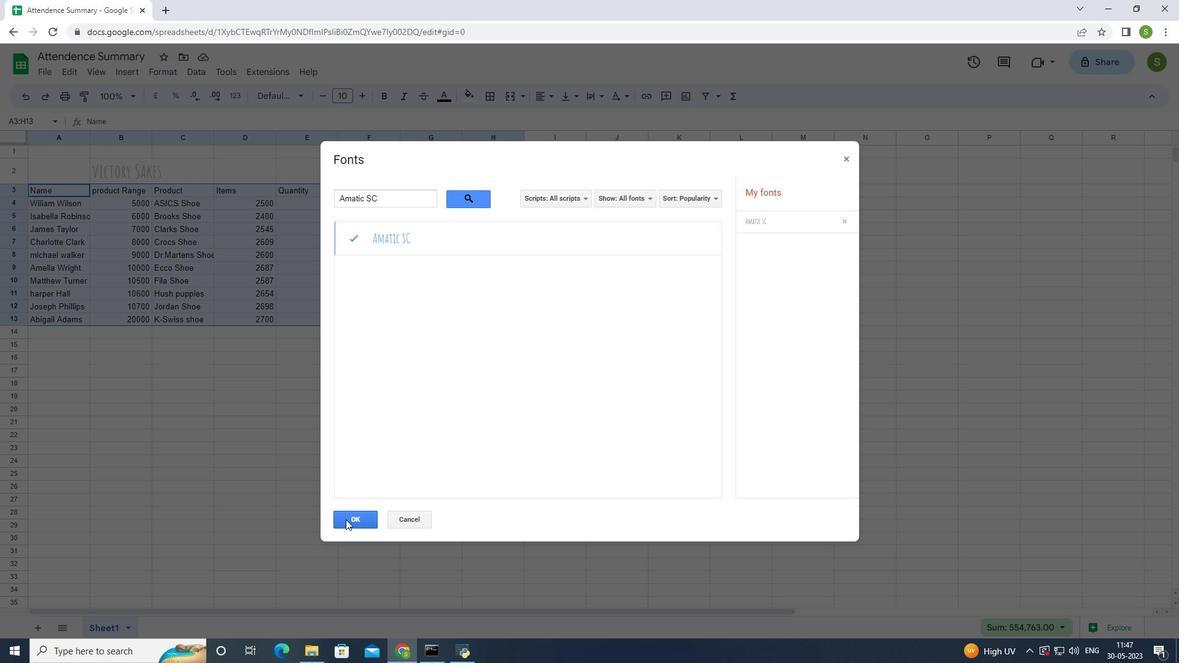 
Action: Mouse moved to (364, 96)
Screenshot: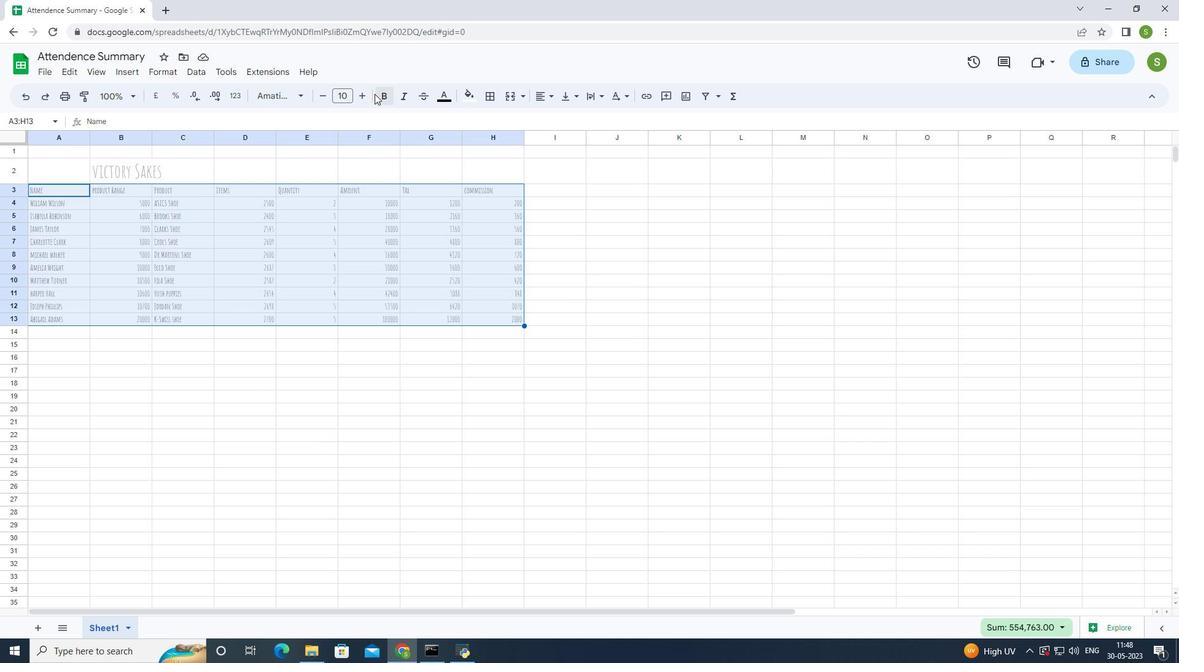 
Action: Mouse pressed left at (364, 96)
Screenshot: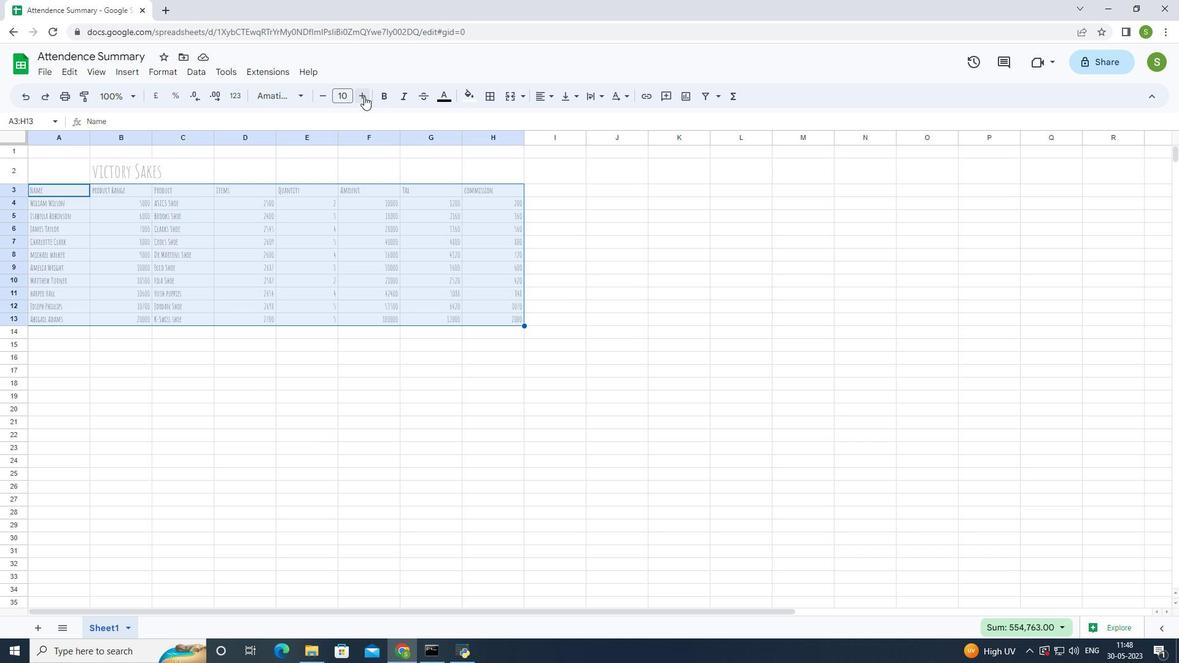 
Action: Mouse pressed left at (364, 96)
Screenshot: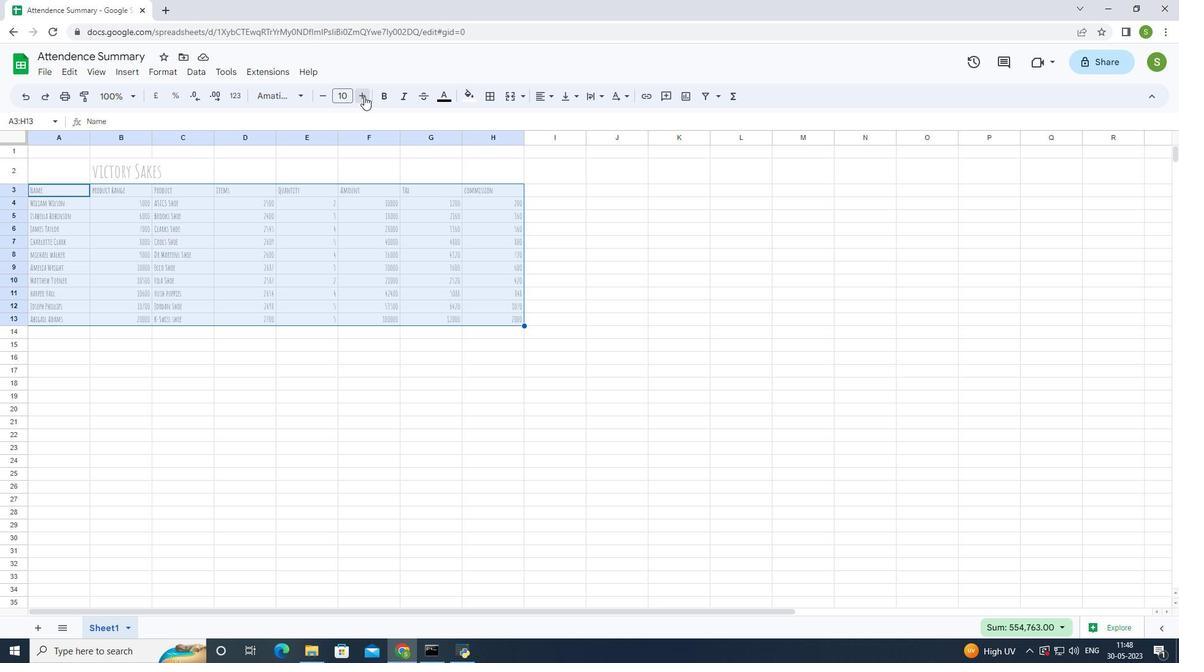 
Action: Mouse pressed left at (364, 96)
Screenshot: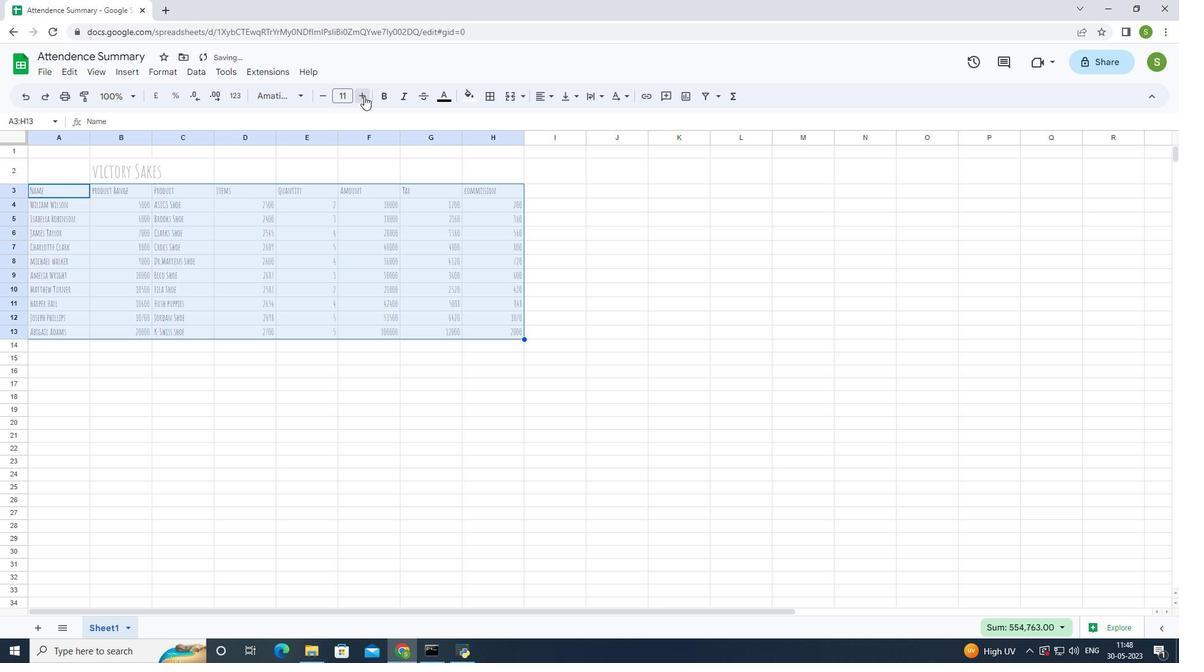 
Action: Mouse pressed left at (364, 96)
Screenshot: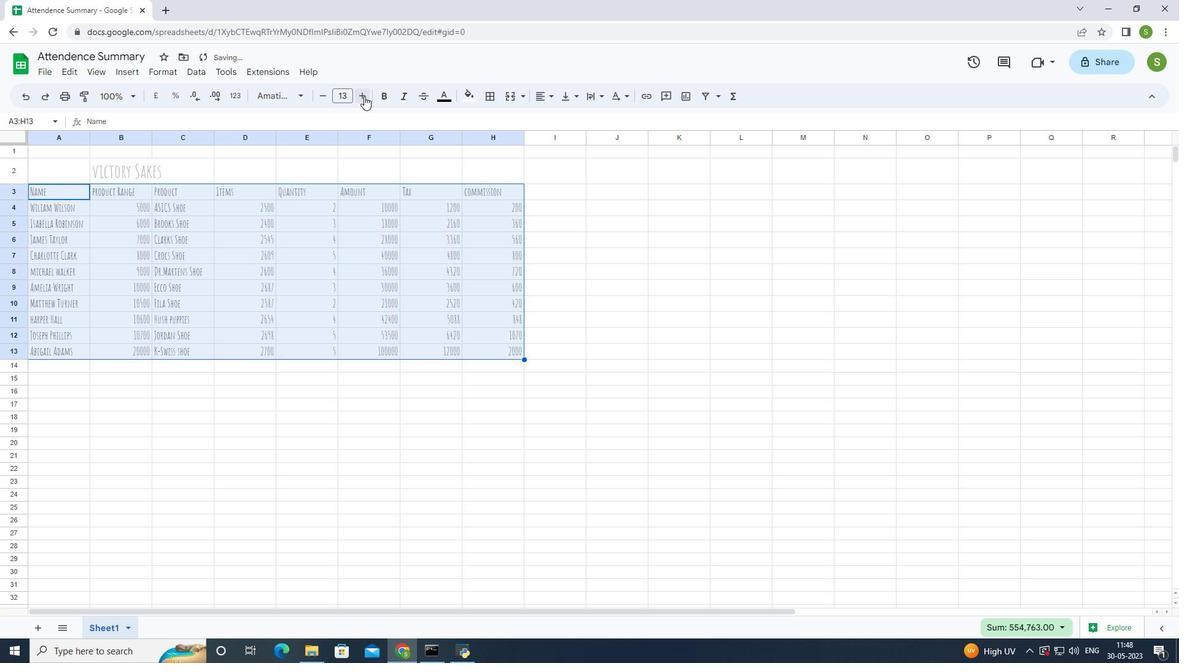 
Action: Mouse pressed left at (364, 96)
Screenshot: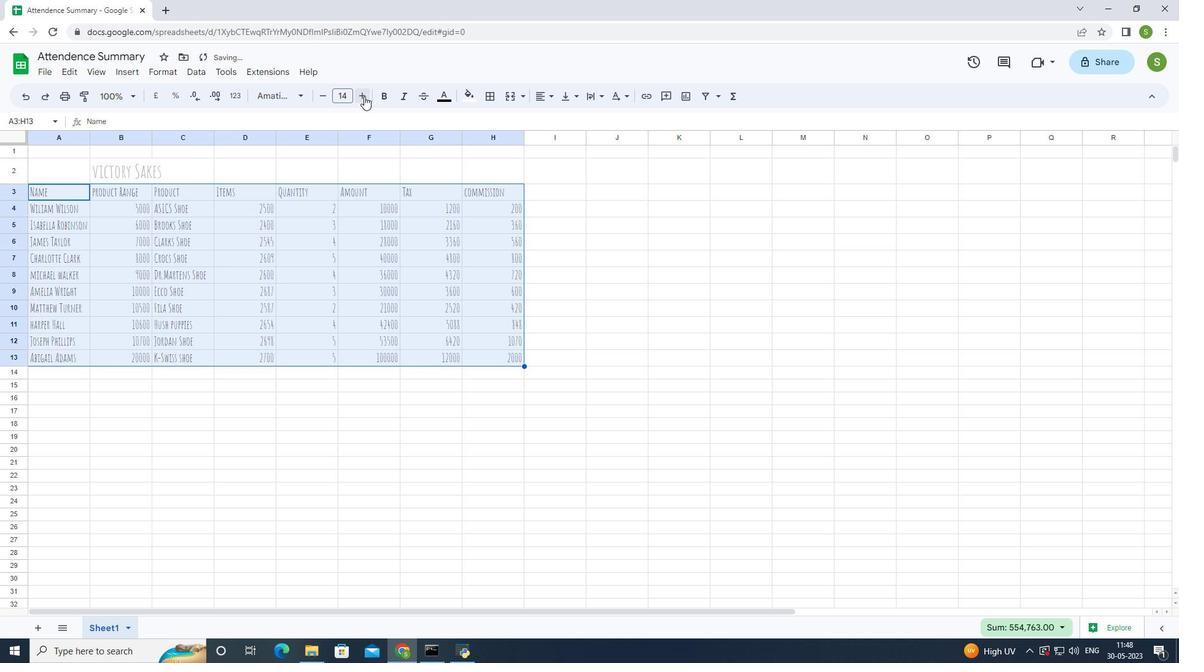 
Action: Mouse moved to (364, 97)
Screenshot: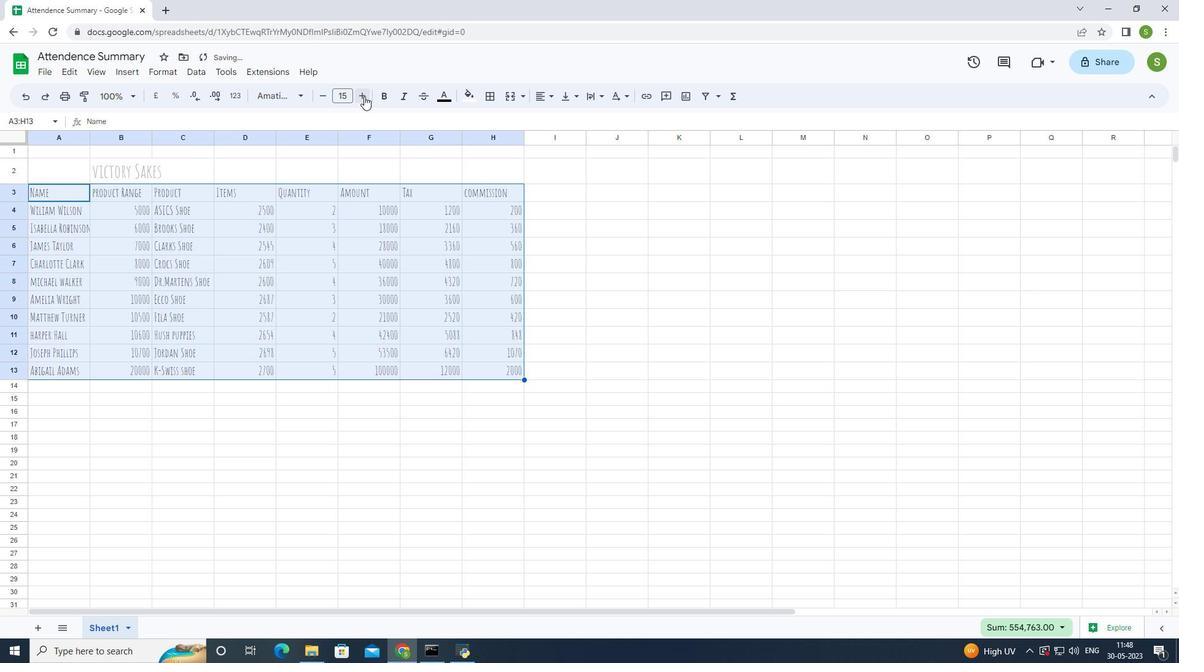 
Action: Mouse pressed left at (364, 97)
Screenshot: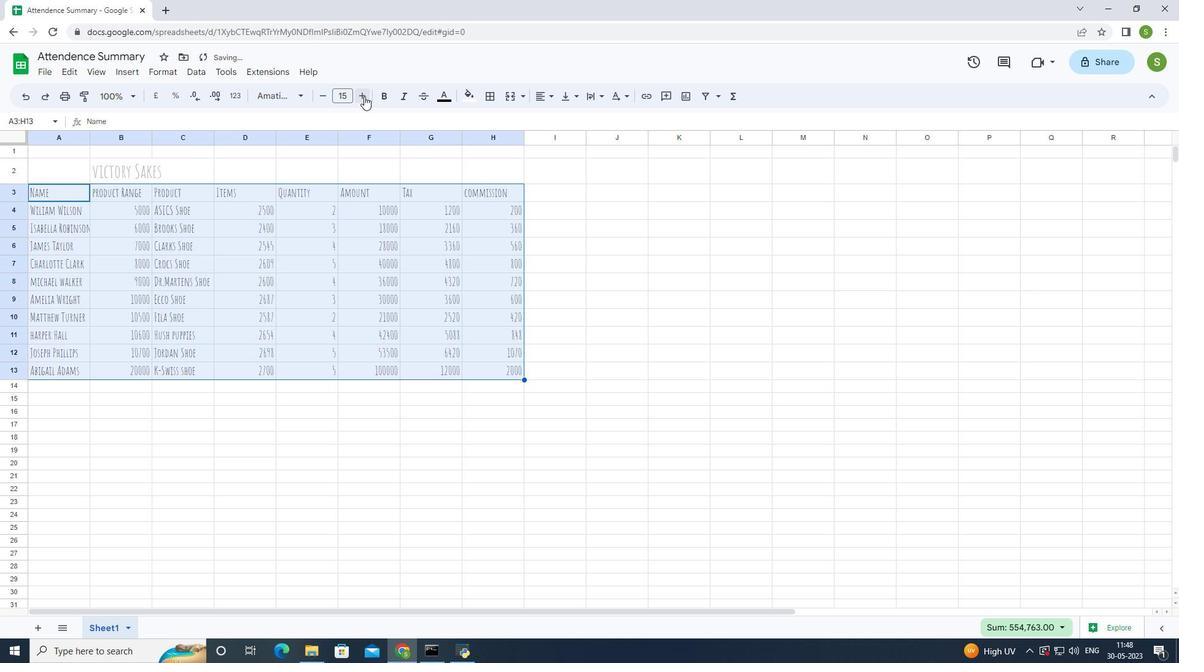 
Action: Mouse moved to (39, 171)
Screenshot: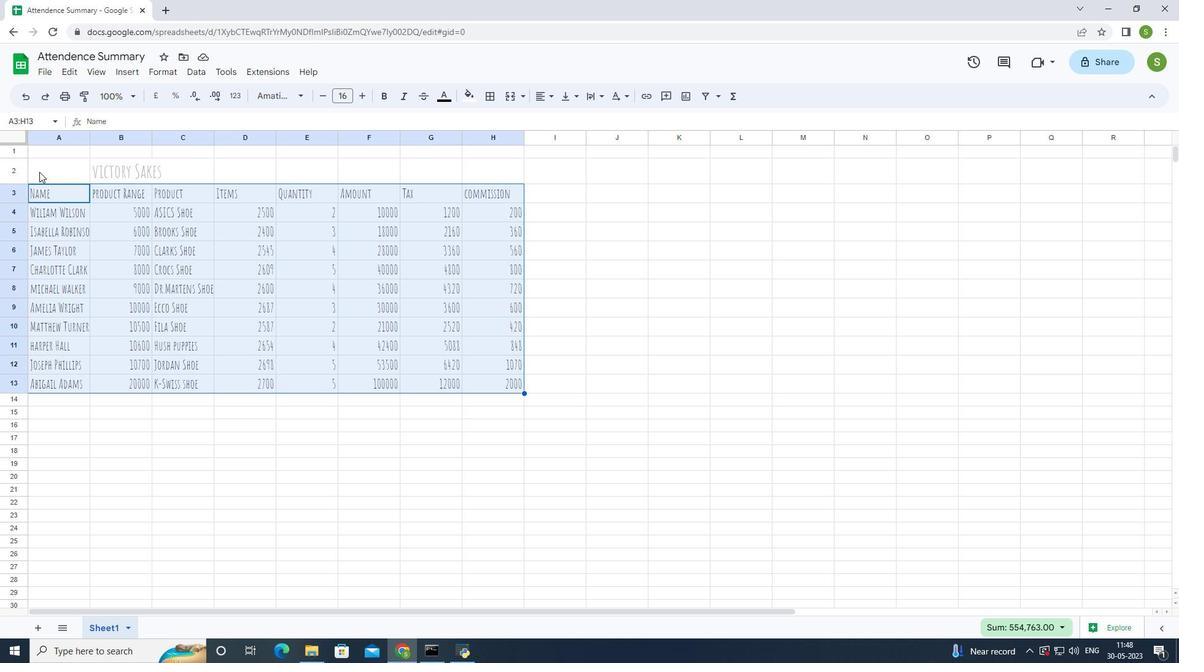 
Action: Mouse pressed left at (39, 171)
Screenshot: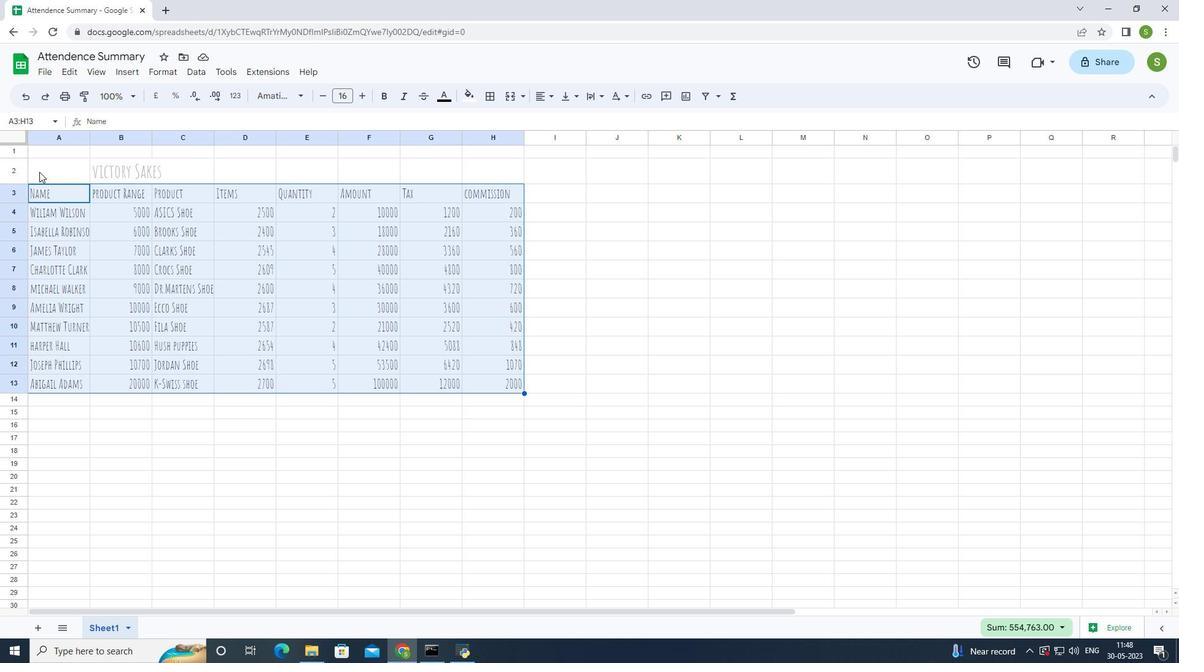
Action: Mouse moved to (550, 101)
Screenshot: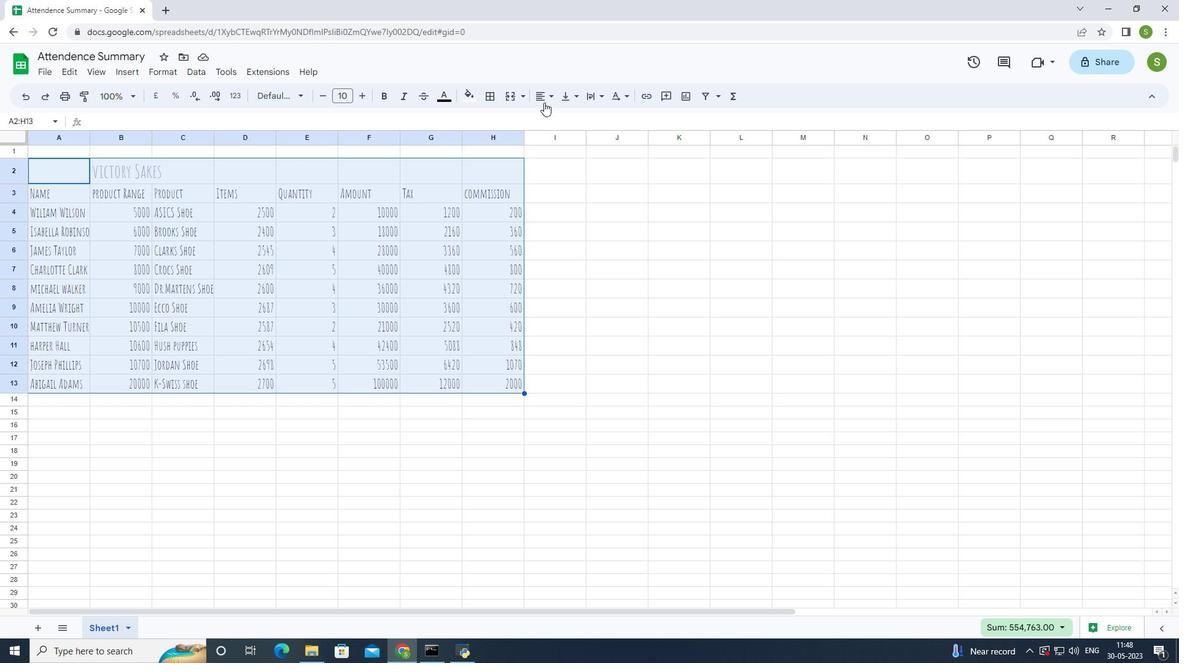 
Action: Mouse pressed left at (550, 101)
Screenshot: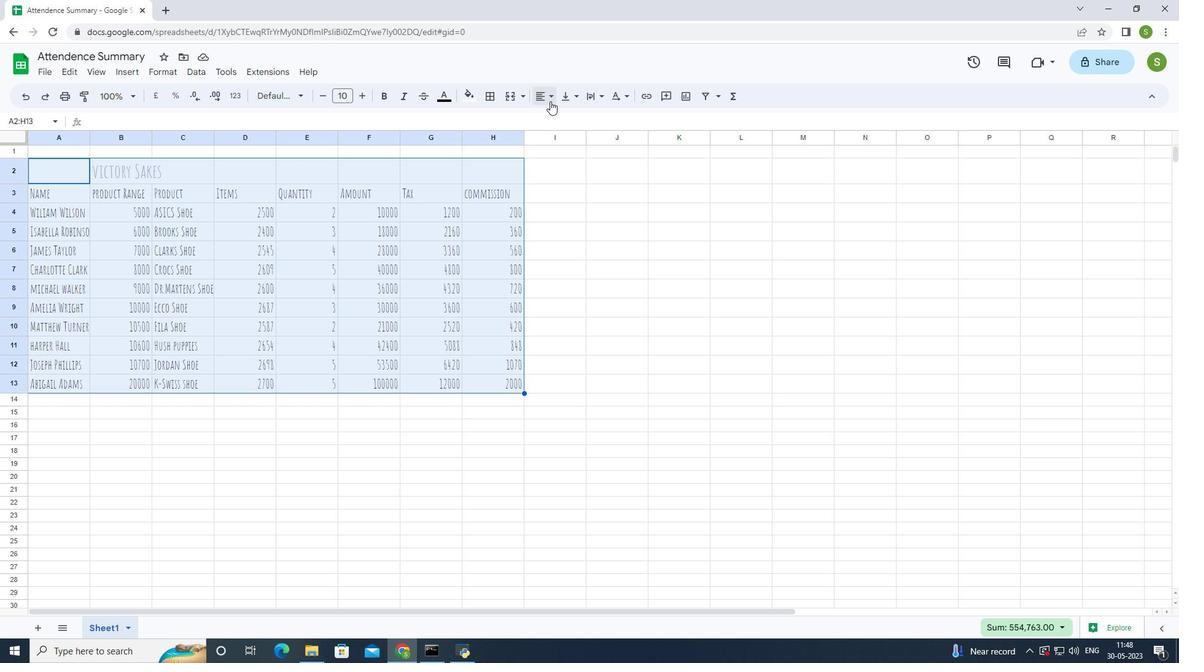 
Action: Mouse moved to (581, 117)
Screenshot: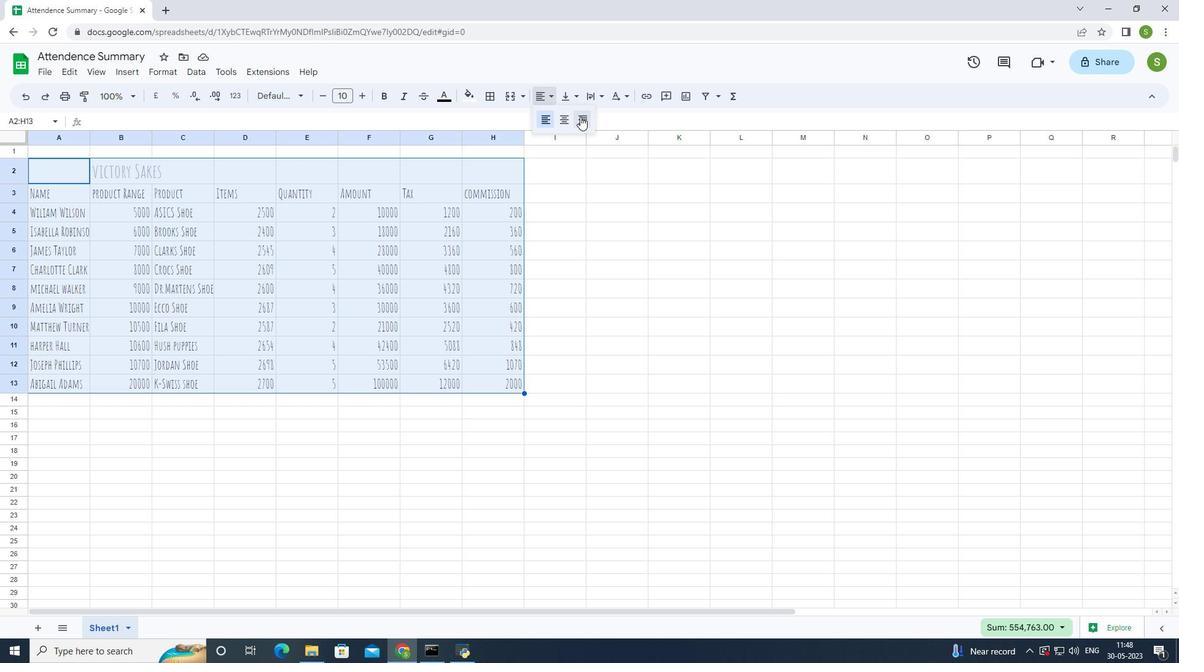 
Action: Mouse pressed left at (581, 117)
Screenshot: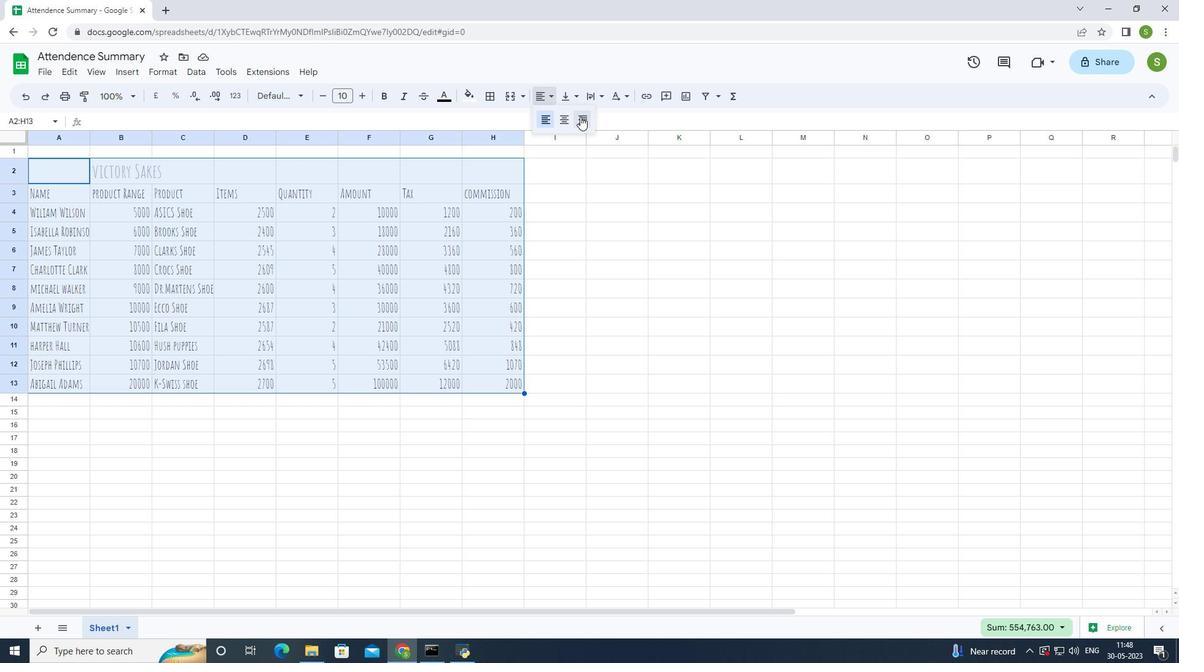 
Action: Mouse moved to (541, 95)
Screenshot: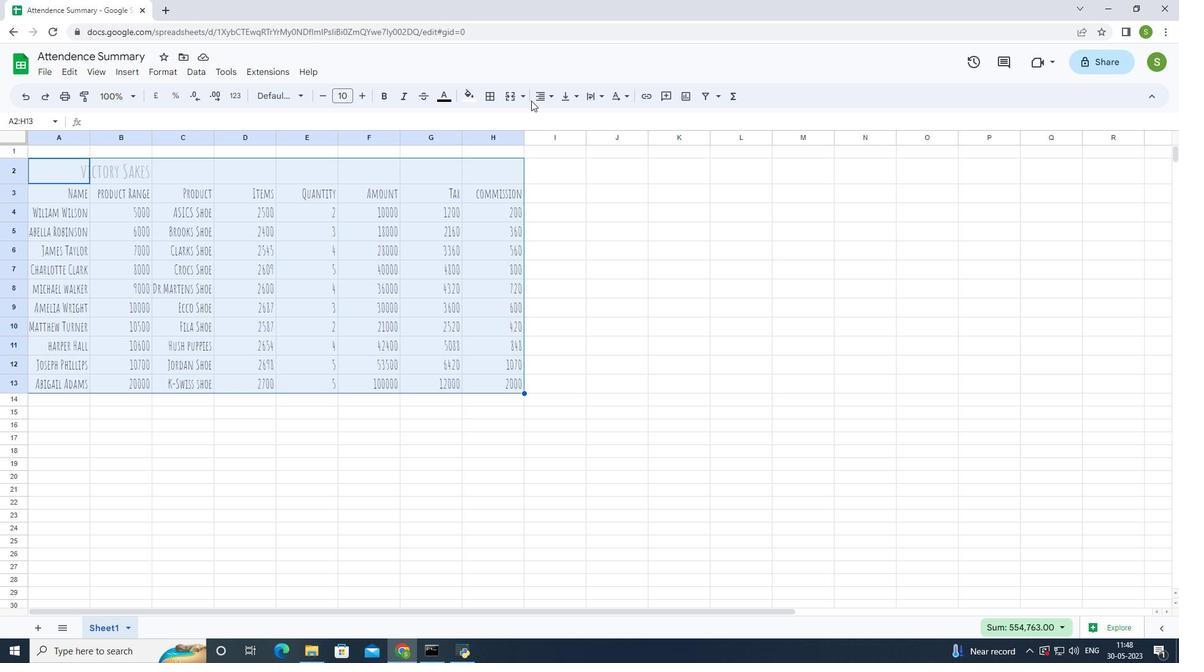 
Action: Mouse pressed left at (541, 95)
Screenshot: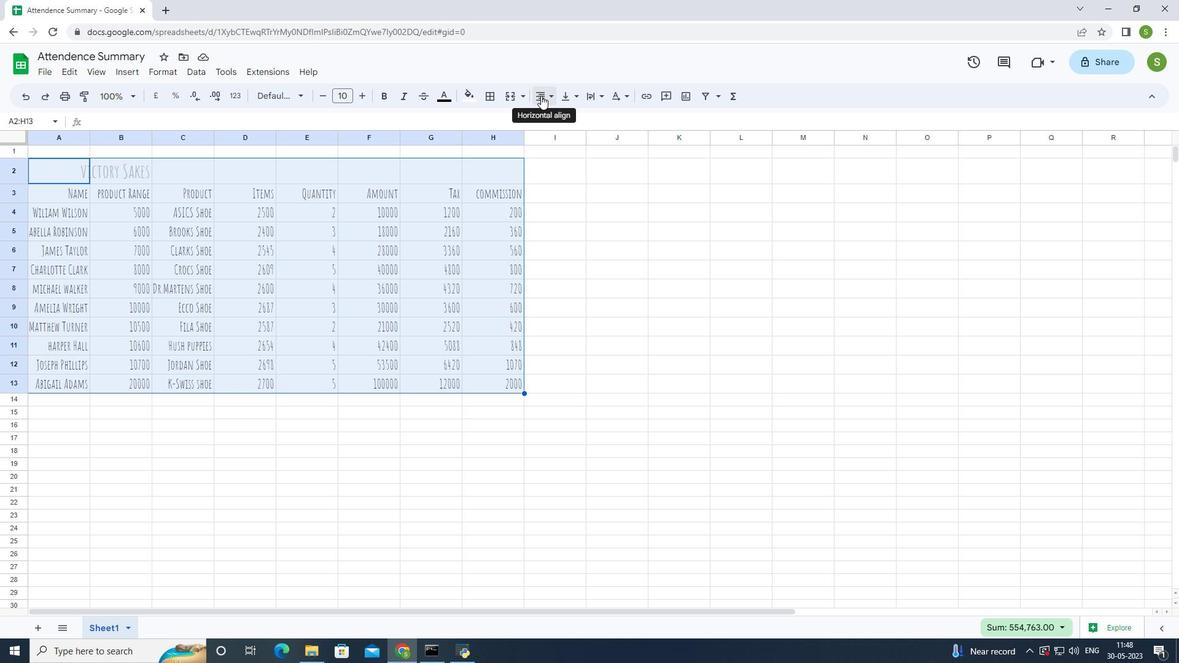 
Action: Mouse moved to (556, 214)
Screenshot: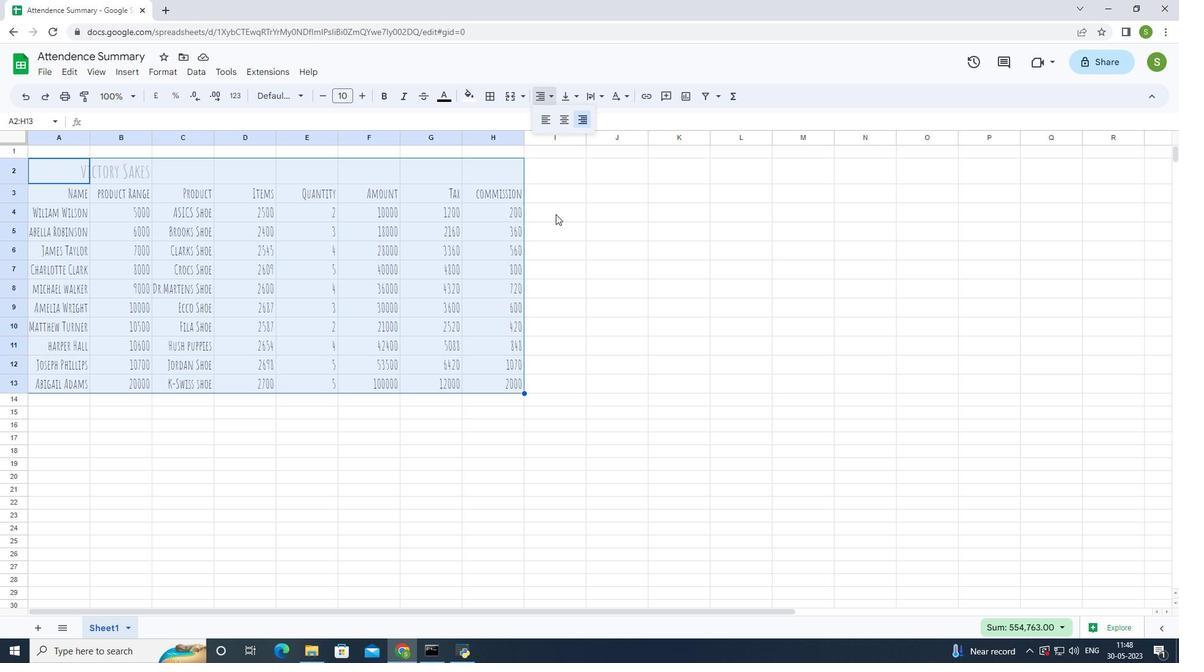 
Action: Mouse pressed left at (556, 214)
Screenshot: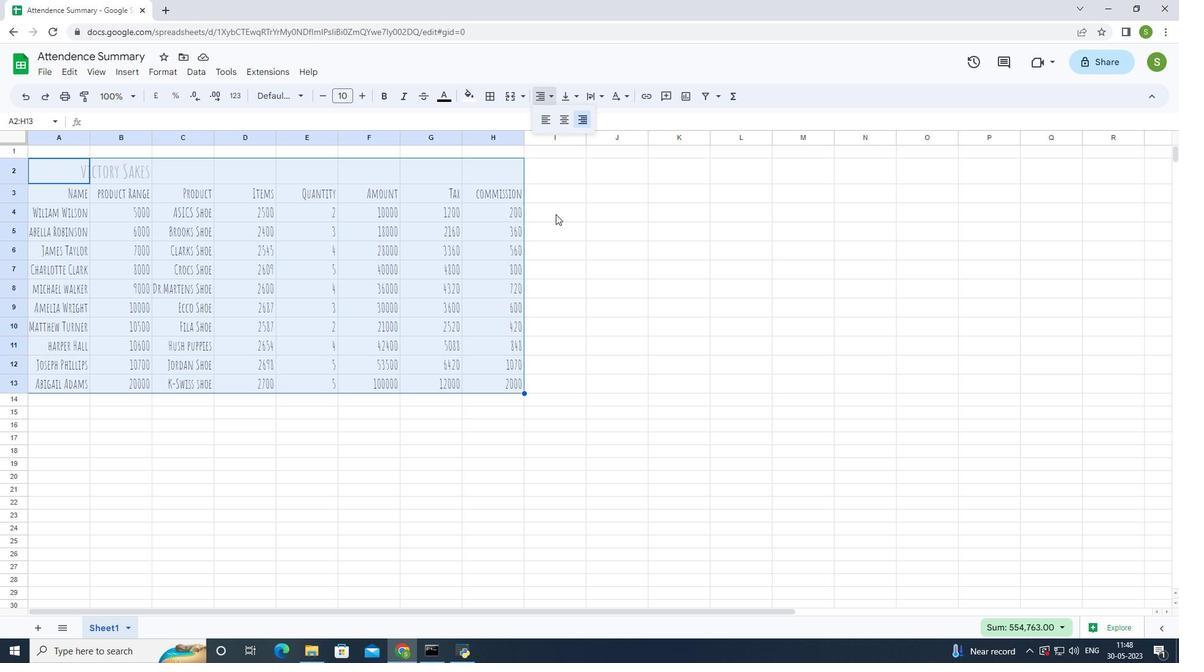
Action: Mouse moved to (547, 218)
Screenshot: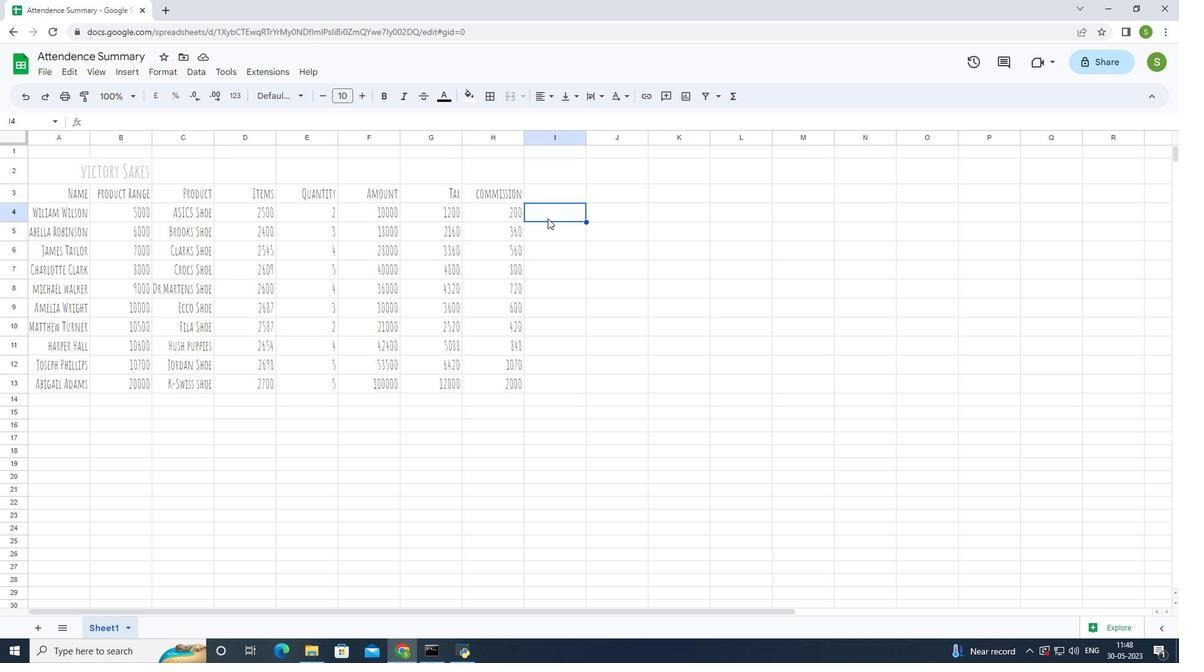
Action: Key pressed ctrl+S
Screenshot: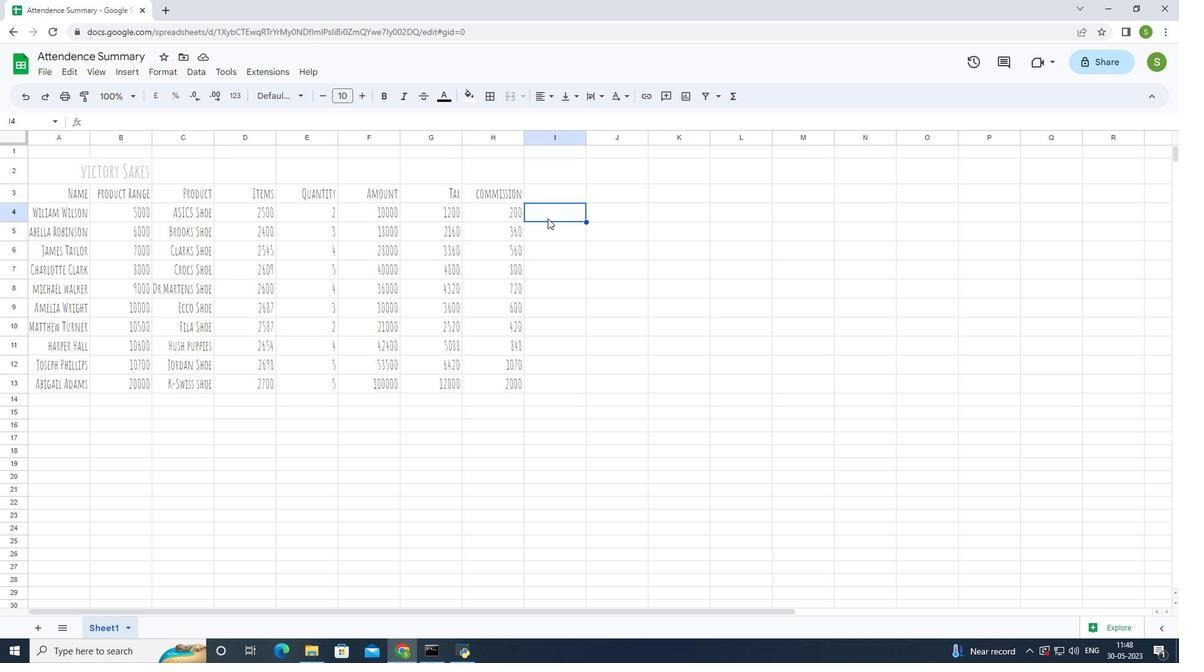 
Action: Mouse moved to (552, 219)
Screenshot: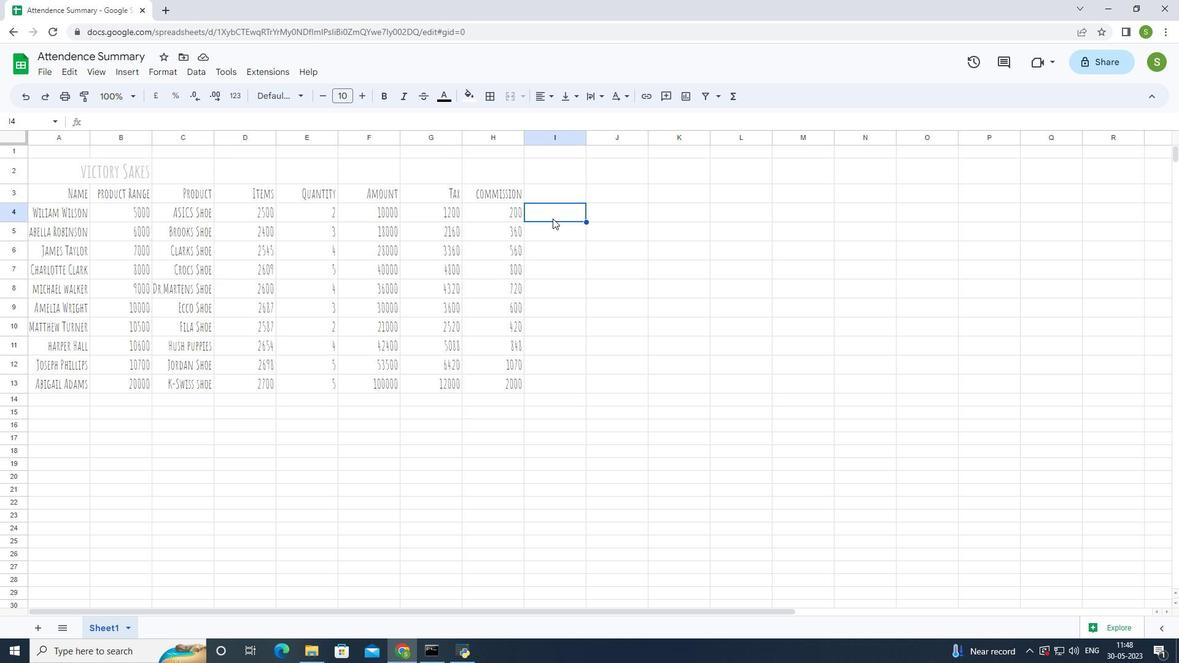 
